 Task: Create new customer invoice with Date Opened: 14-Apr-23, Select Customer: Forget Me Not, Terms: Net 7. Make invoice entry for item-1 with Date: 14-Apr-23, Description: Maybelline New York Fit Me 355 Tinted Moisturizer
, Income Account: Income:Sales, Quantity: 1, Unit Price: 11.49, Sales Tax: Y, Sales Tax Included: Y, Tax Table: Sales Tax. Post Invoice with Post Date: 14-Apr-23, Post to Accounts: Assets:Accounts Receivable. Pay / Process Payment with Transaction Date: 20-Apr-23, Amount: 11.49, Transfer Account: Checking Account. Go to 'Print Invoice'. Save a pdf copy of the invoice.
Action: Mouse moved to (125, 25)
Screenshot: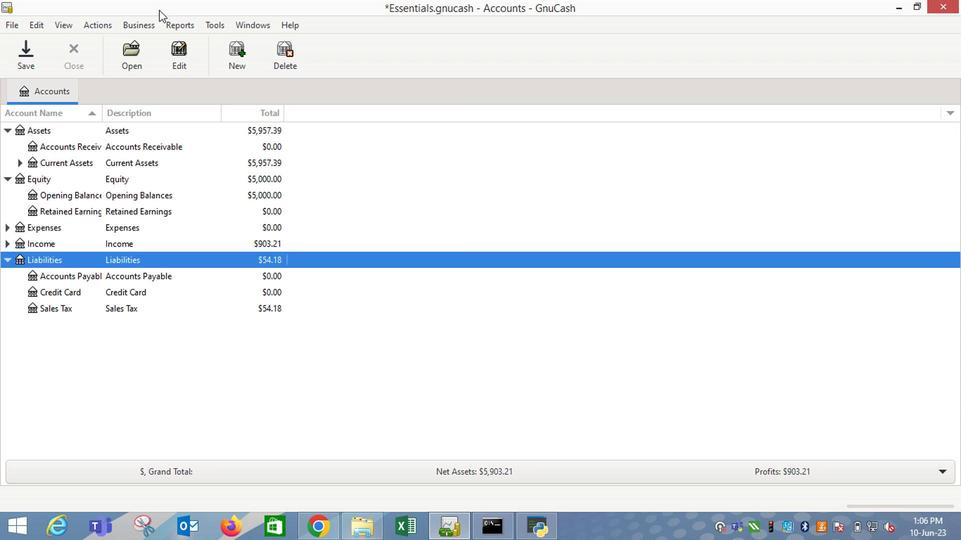 
Action: Mouse pressed left at (125, 25)
Screenshot: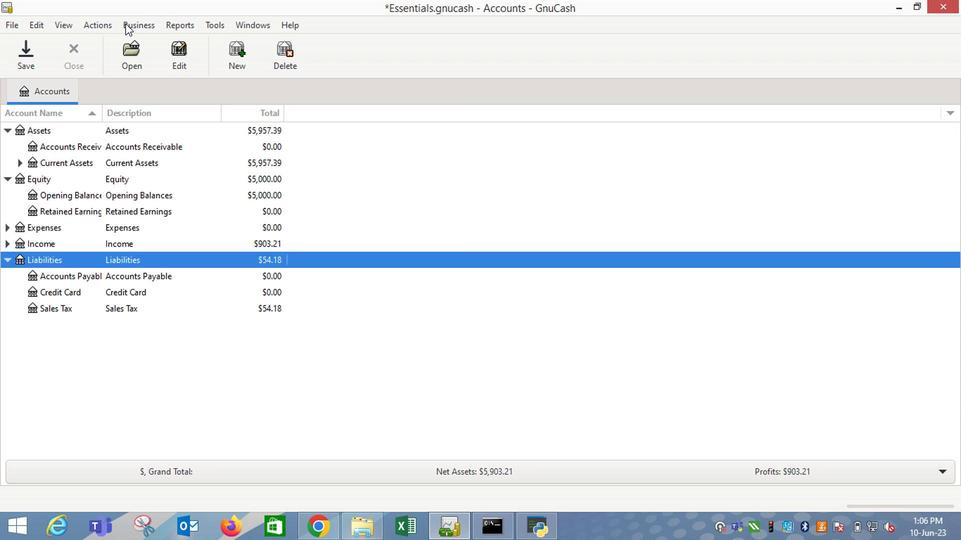 
Action: Mouse moved to (304, 97)
Screenshot: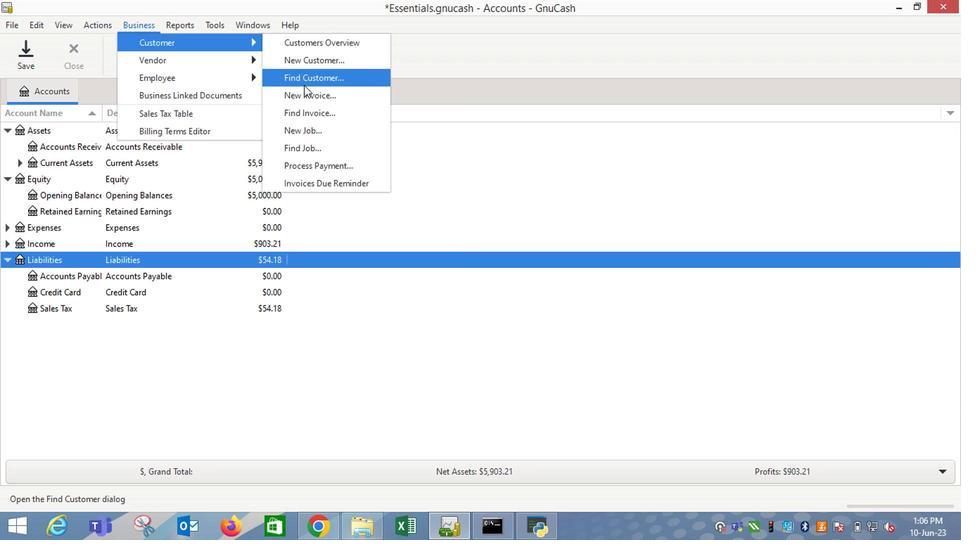 
Action: Mouse pressed left at (304, 97)
Screenshot: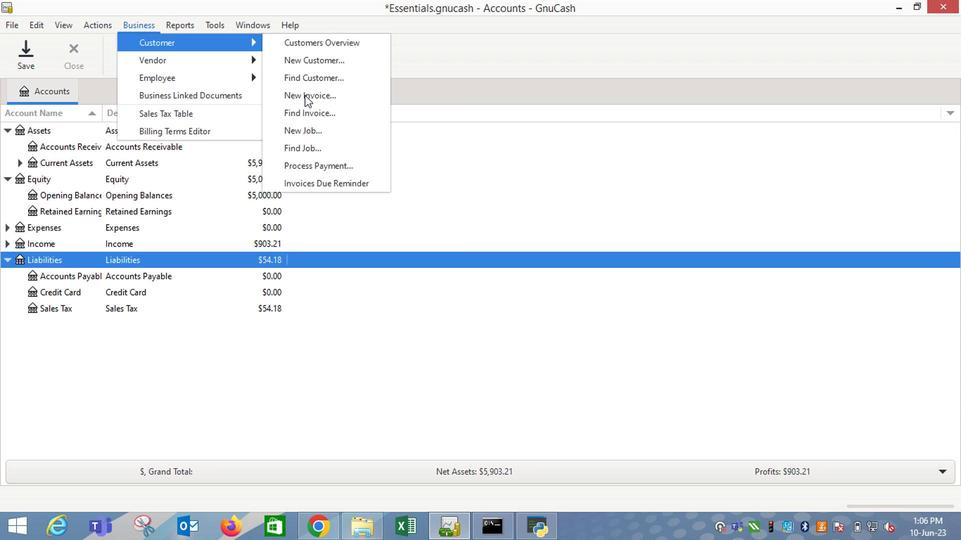 
Action: Mouse moved to (578, 215)
Screenshot: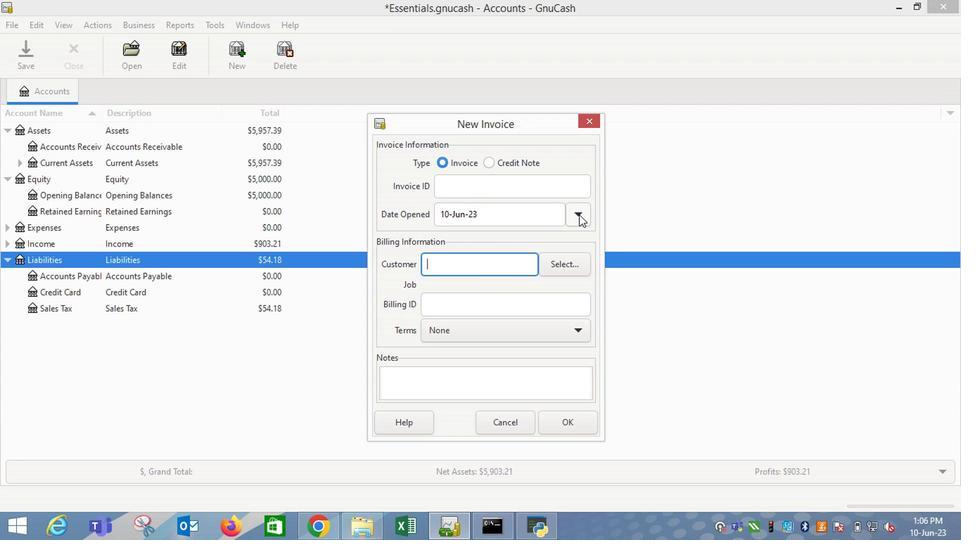 
Action: Mouse pressed left at (578, 215)
Screenshot: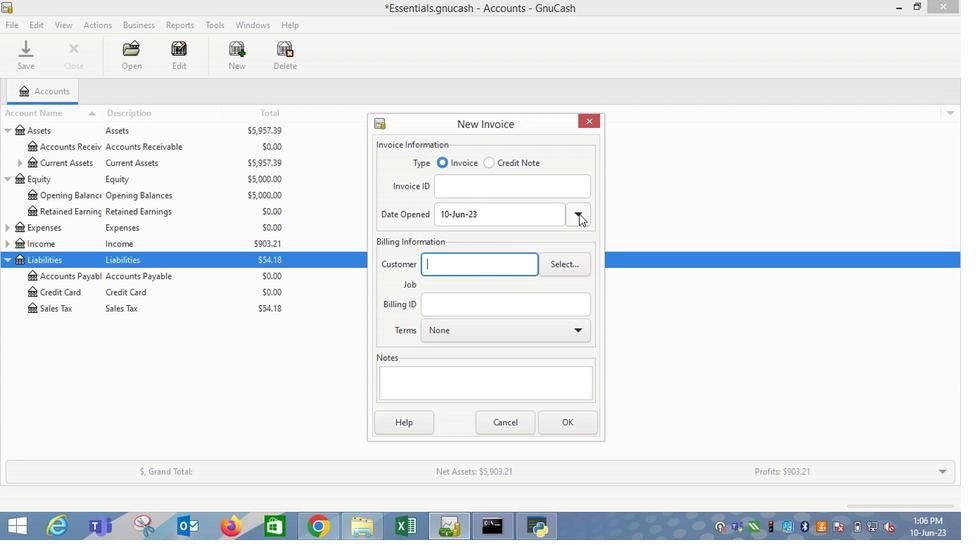 
Action: Mouse moved to (470, 240)
Screenshot: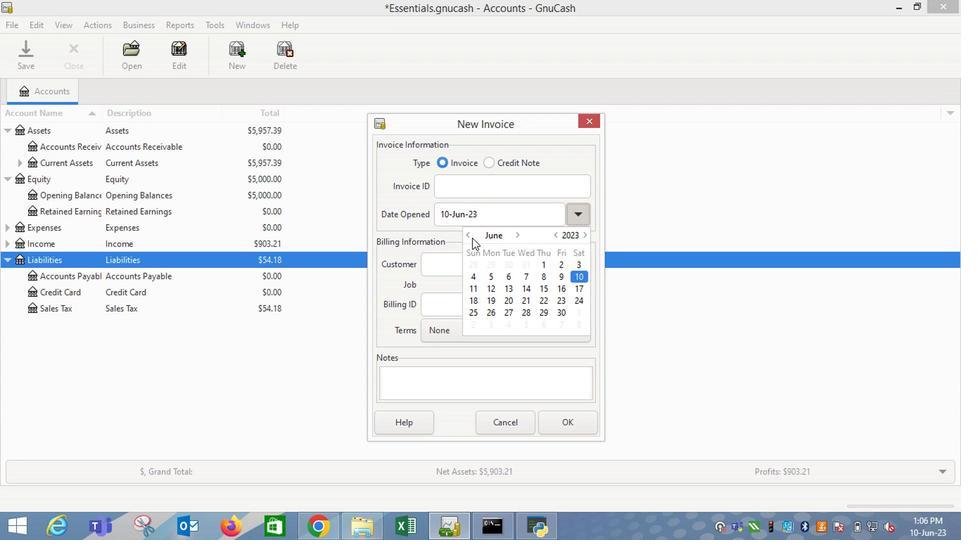
Action: Mouse pressed left at (470, 240)
Screenshot: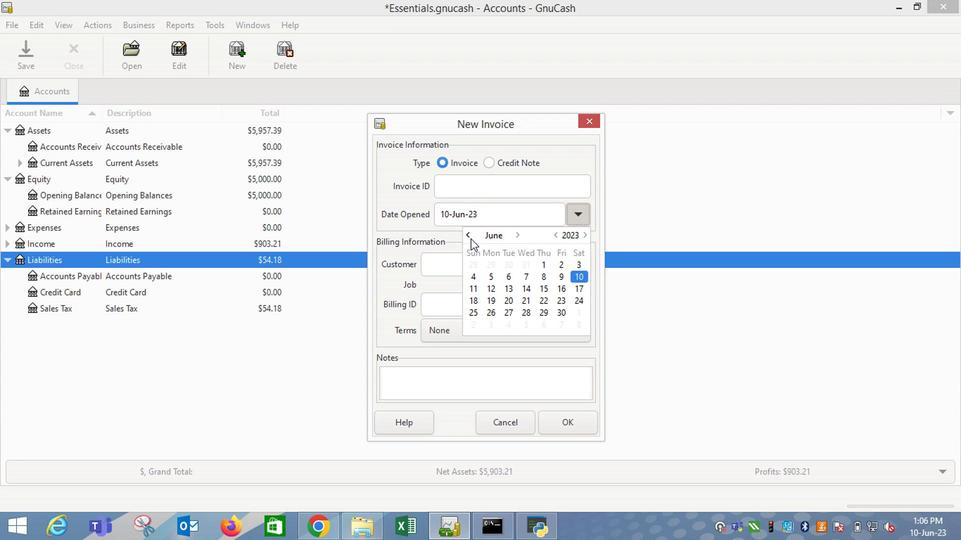 
Action: Mouse pressed left at (470, 240)
Screenshot: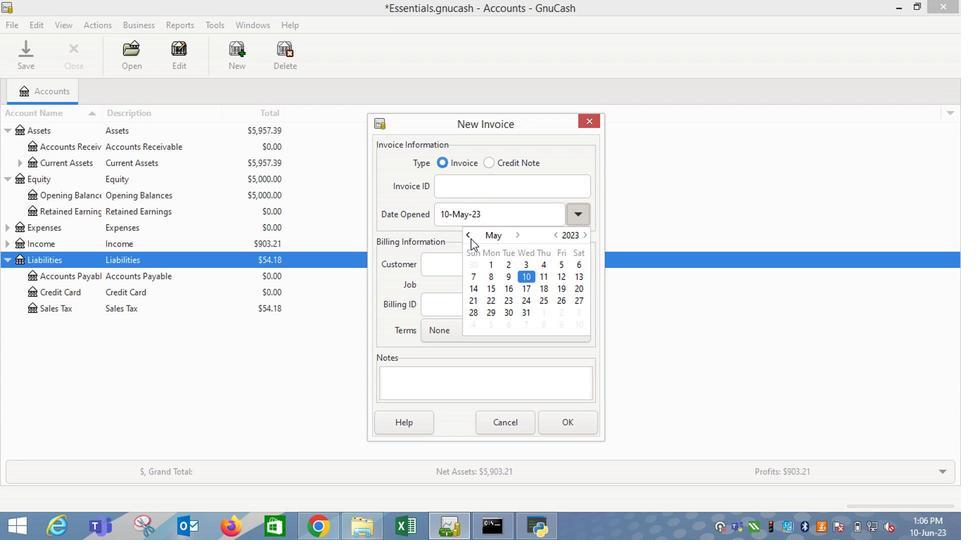 
Action: Mouse moved to (554, 287)
Screenshot: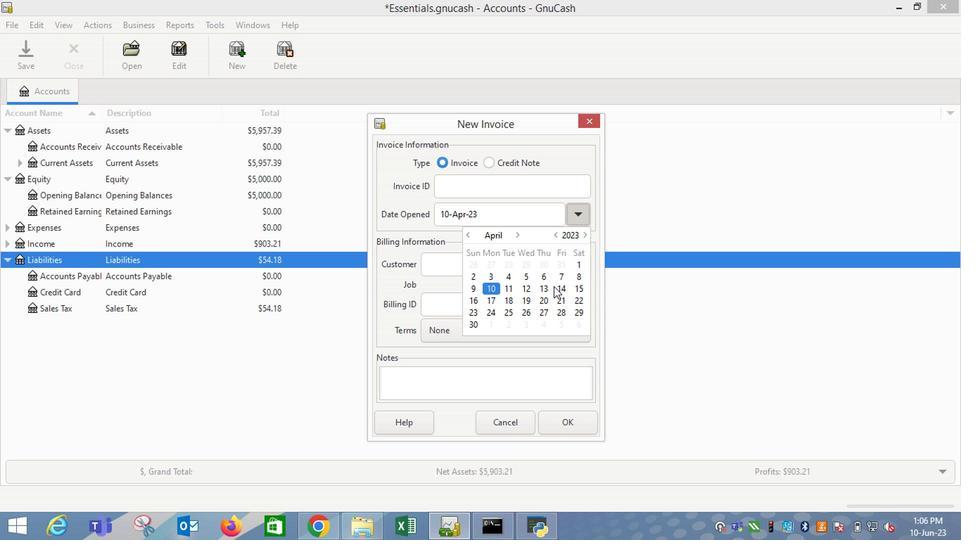 
Action: Mouse pressed left at (554, 287)
Screenshot: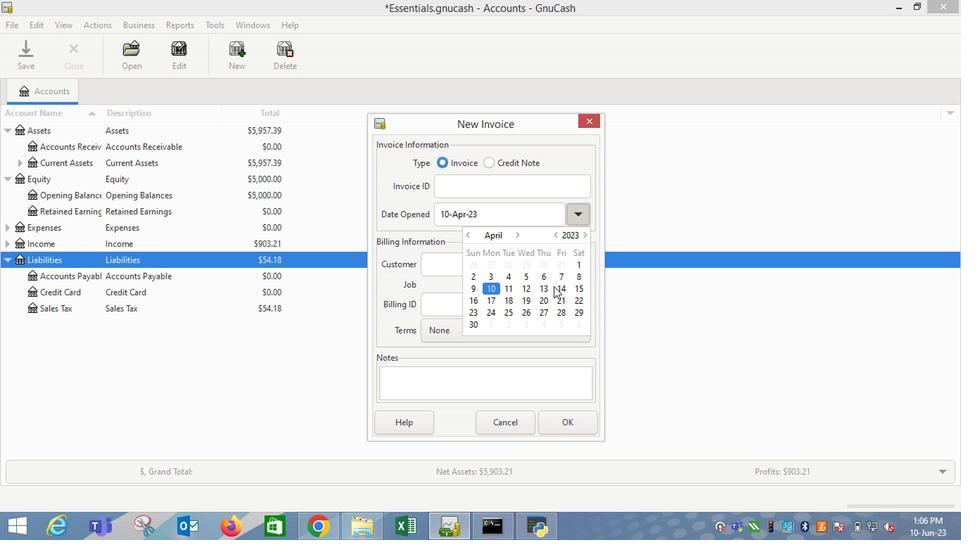 
Action: Mouse moved to (430, 265)
Screenshot: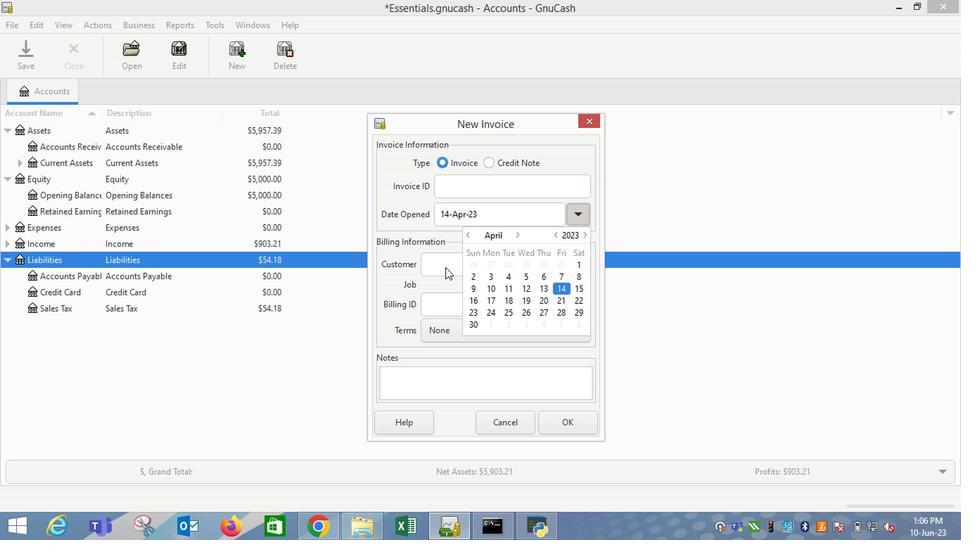 
Action: Mouse pressed left at (430, 265)
Screenshot: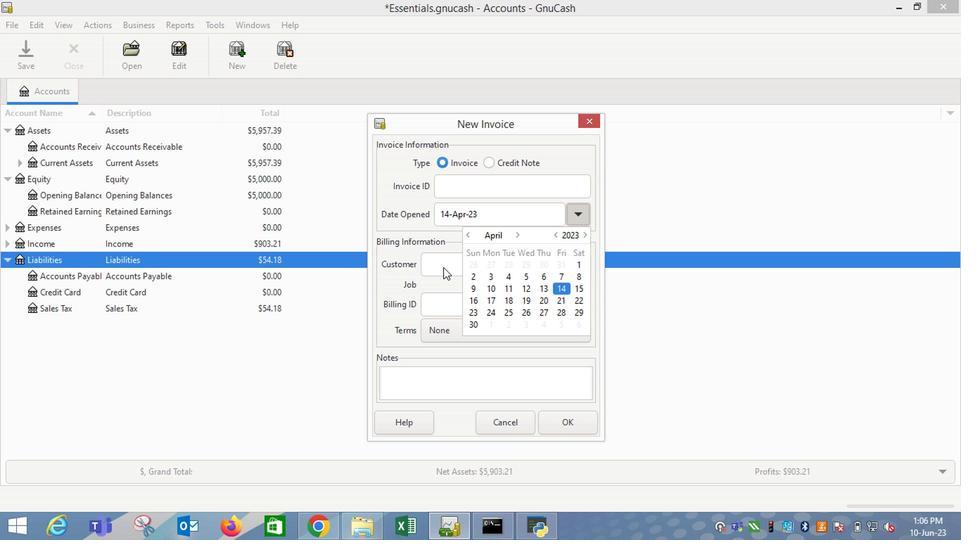 
Action: Mouse moved to (430, 263)
Screenshot: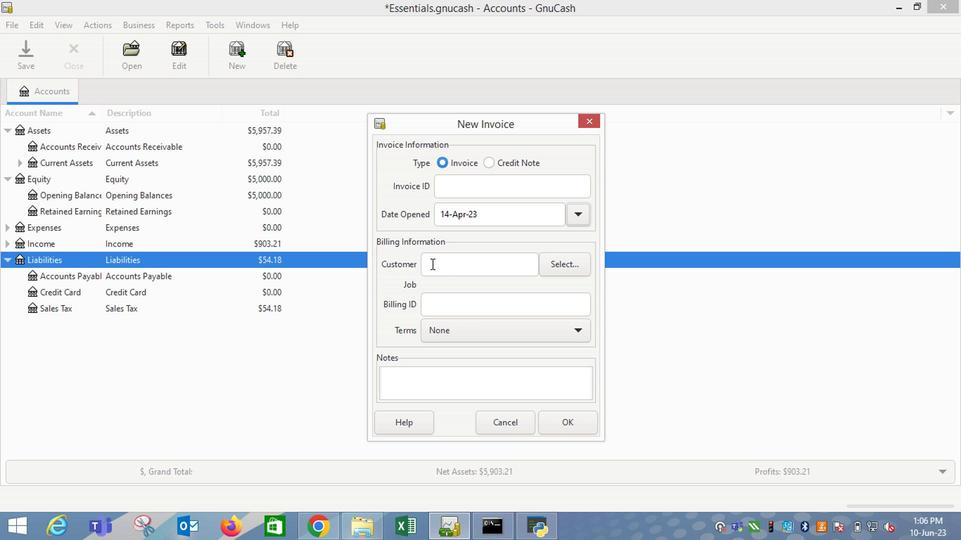 
Action: Mouse pressed left at (430, 263)
Screenshot: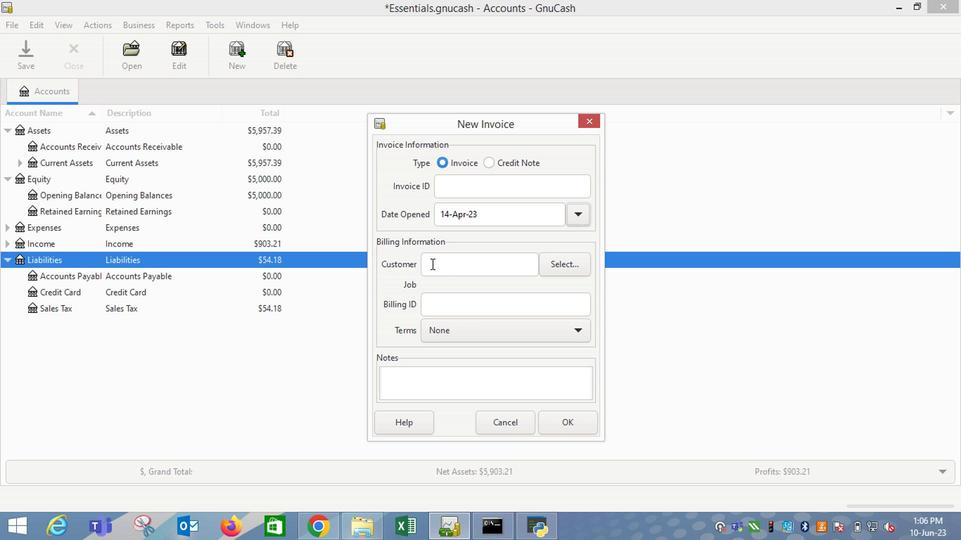 
Action: Key pressed <Key.shift_r><Key.shift_r><Key.shift_r><Key.shift_r><Key.shift_r>For
Screenshot: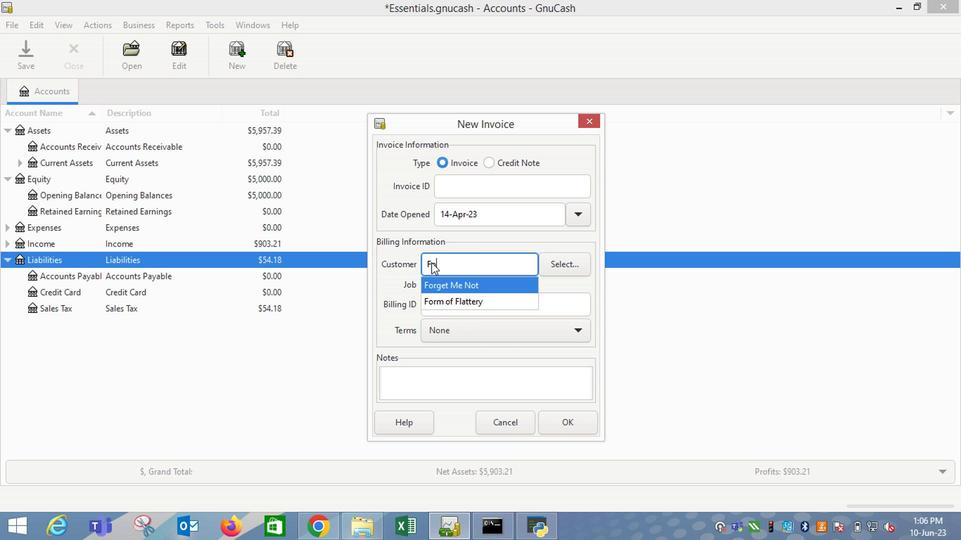 
Action: Mouse moved to (435, 284)
Screenshot: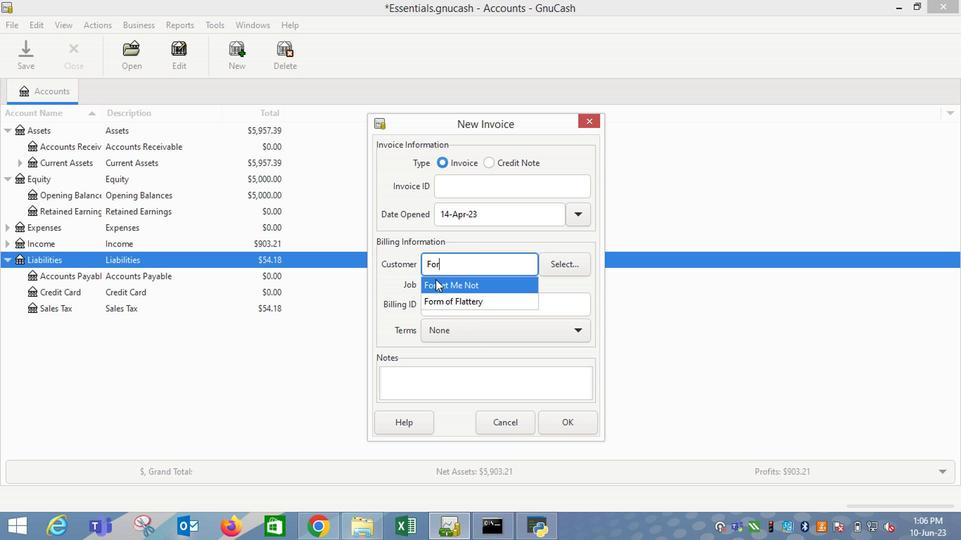 
Action: Mouse pressed left at (435, 284)
Screenshot: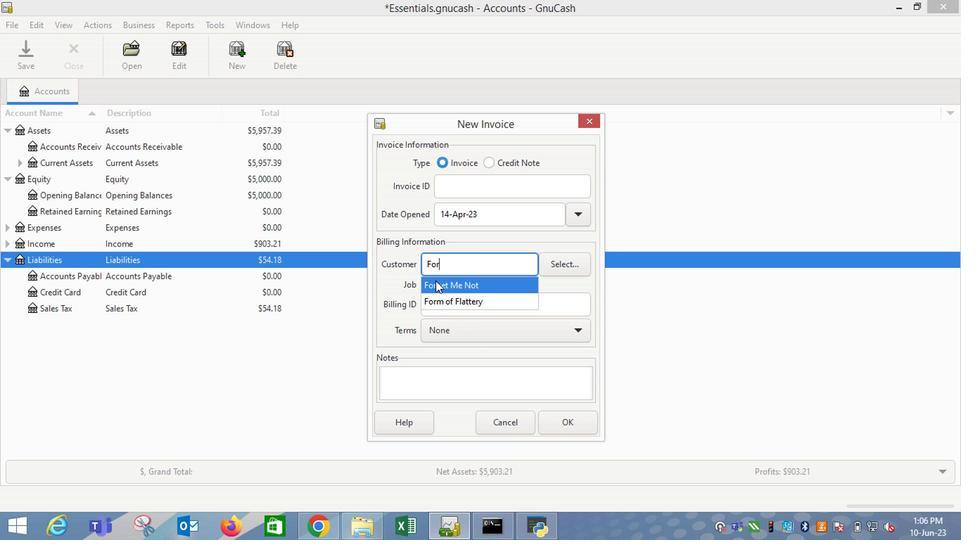 
Action: Mouse moved to (446, 342)
Screenshot: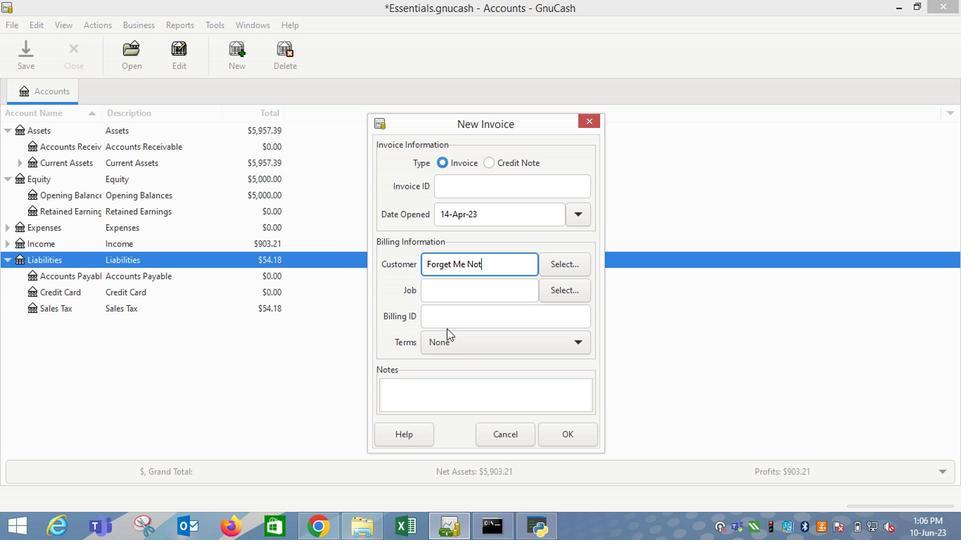 
Action: Mouse pressed left at (446, 342)
Screenshot: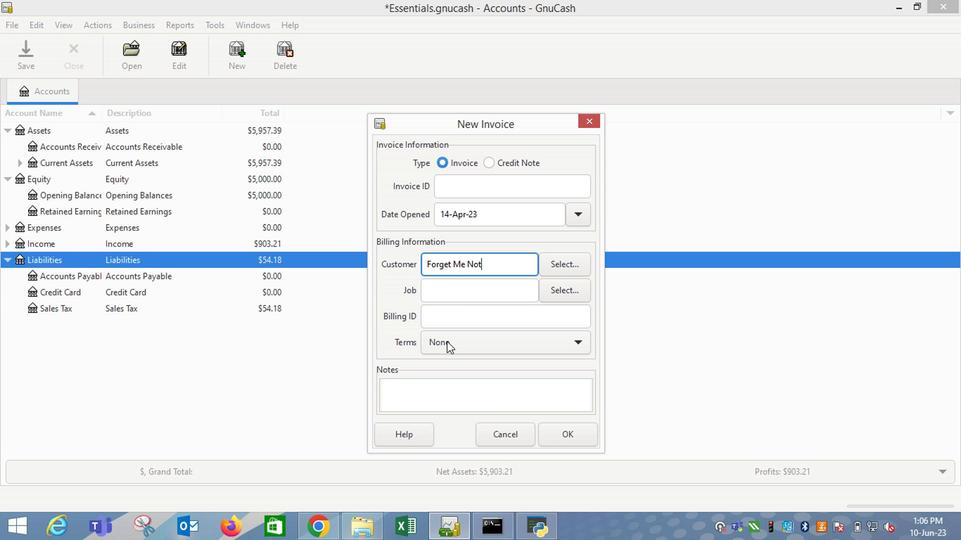 
Action: Mouse moved to (446, 403)
Screenshot: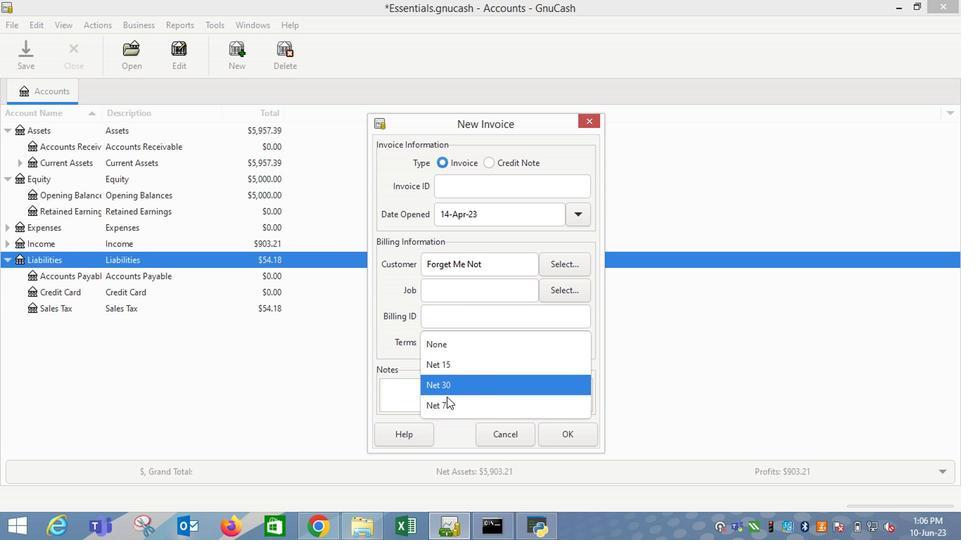 
Action: Mouse pressed left at (446, 403)
Screenshot: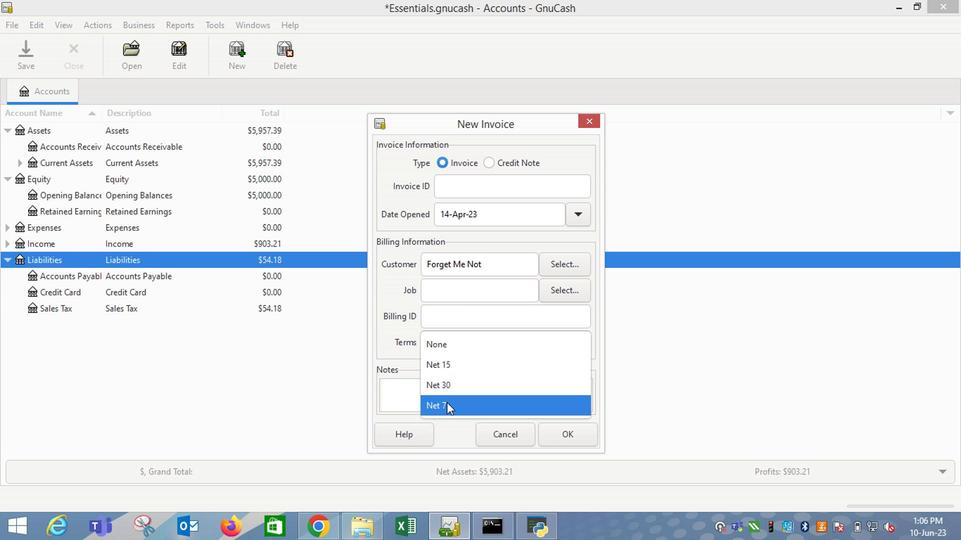
Action: Mouse moved to (557, 437)
Screenshot: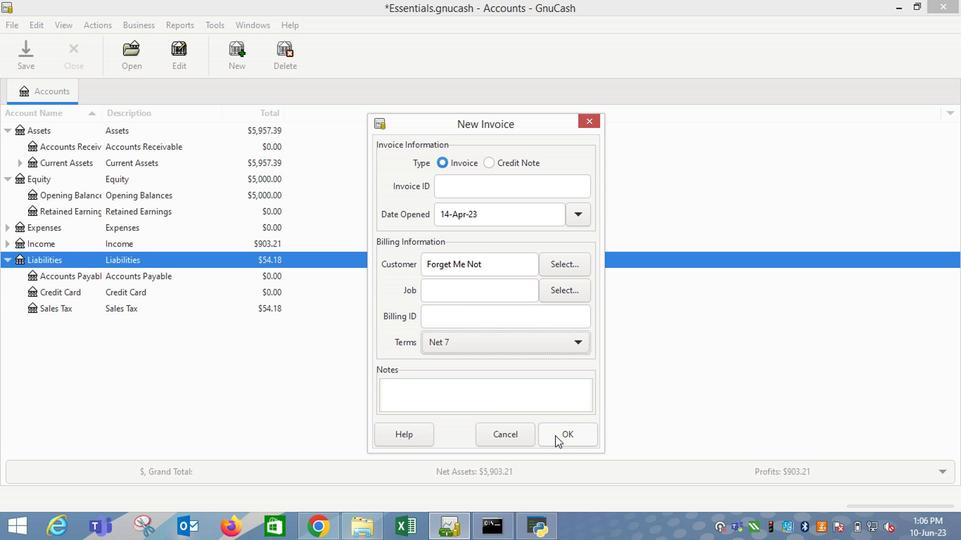 
Action: Mouse pressed left at (557, 437)
Screenshot: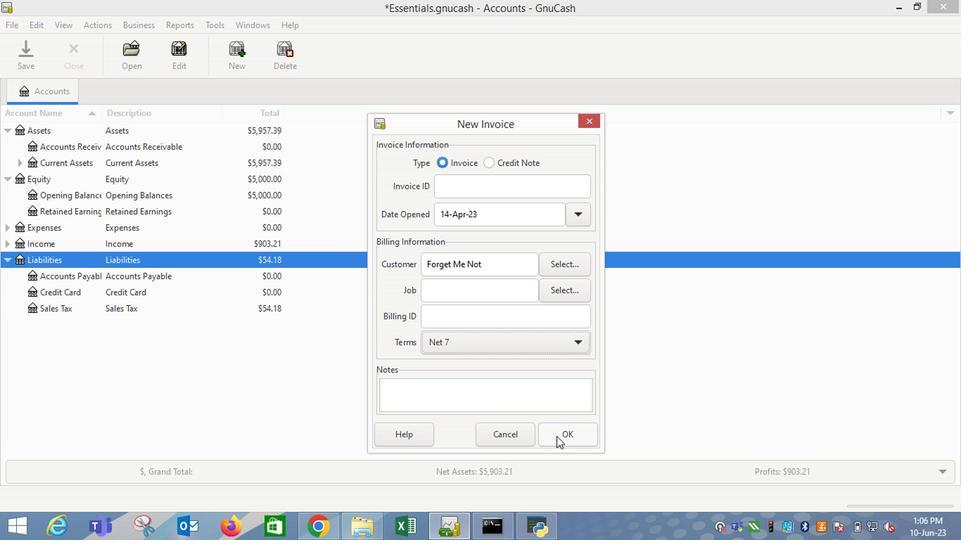 
Action: Mouse moved to (66, 275)
Screenshot: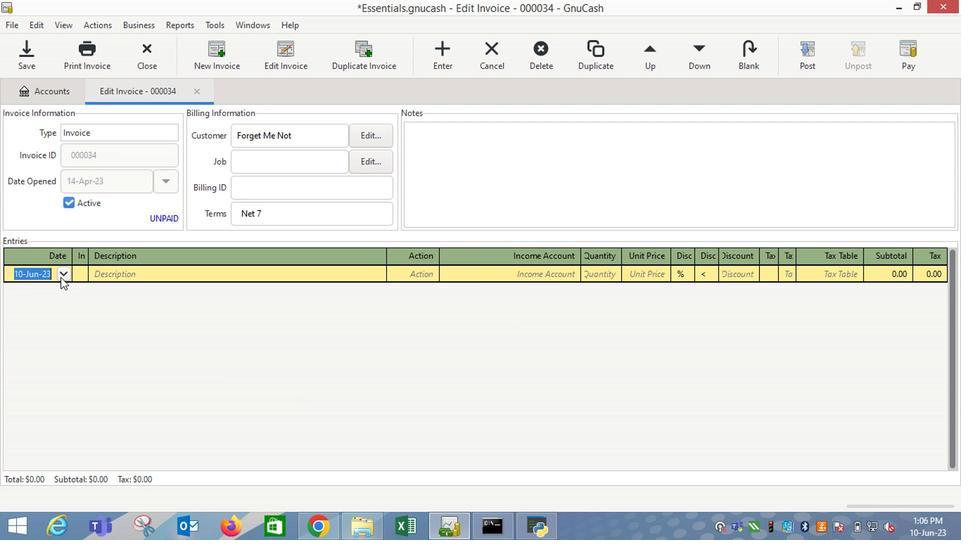 
Action: Mouse pressed left at (66, 275)
Screenshot: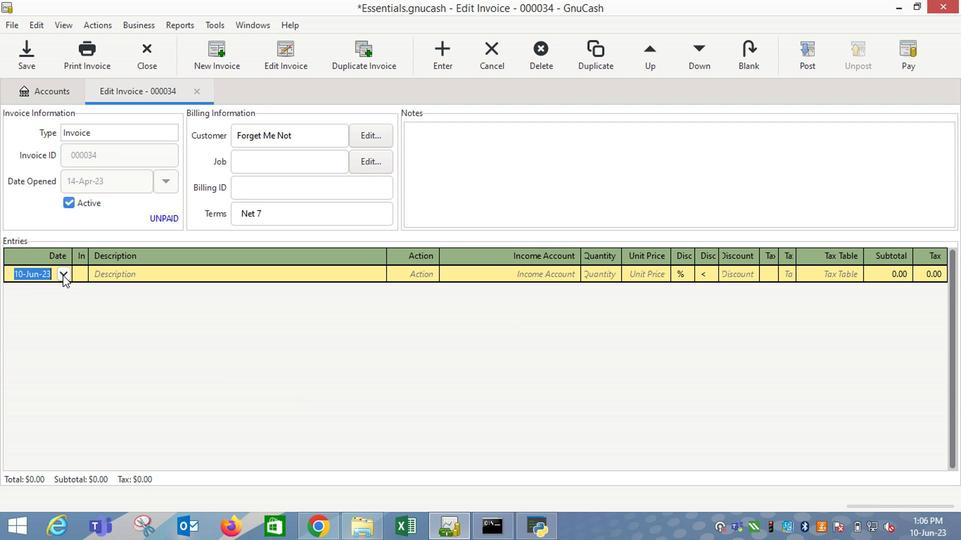 
Action: Mouse moved to (8, 294)
Screenshot: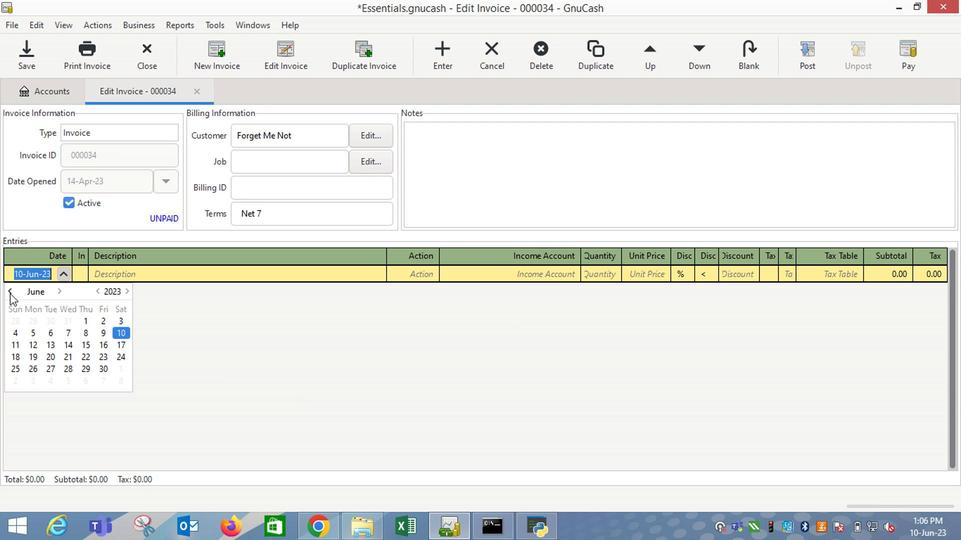 
Action: Mouse pressed left at (8, 294)
Screenshot: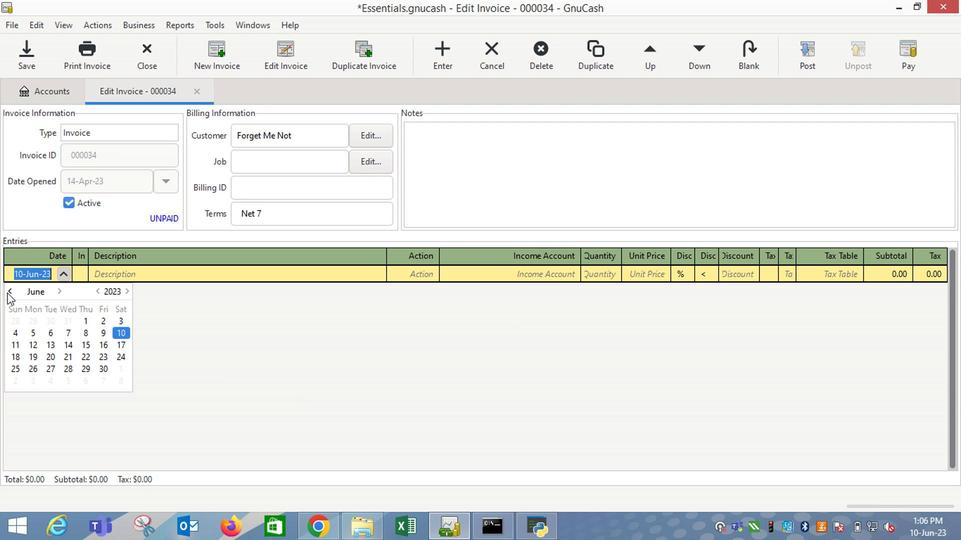 
Action: Mouse pressed left at (8, 294)
Screenshot: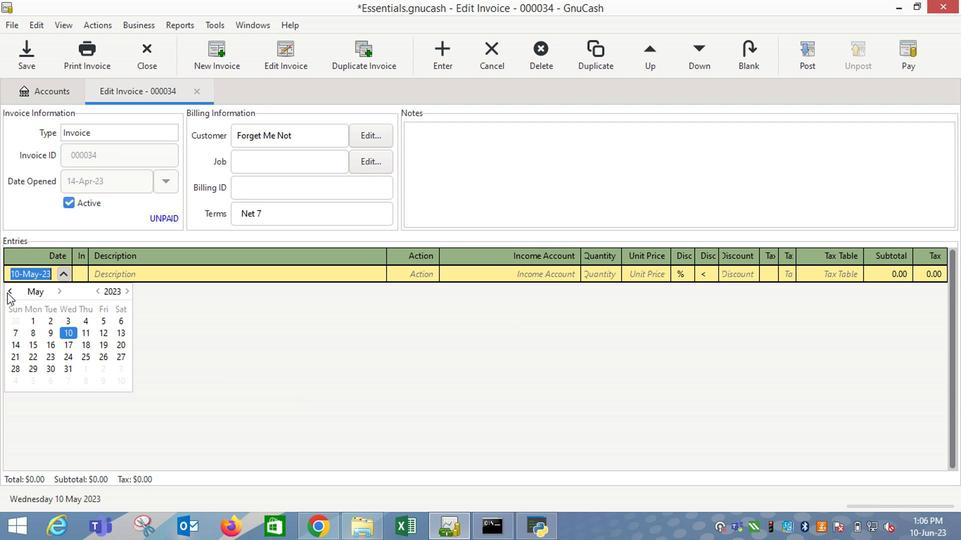 
Action: Mouse moved to (105, 344)
Screenshot: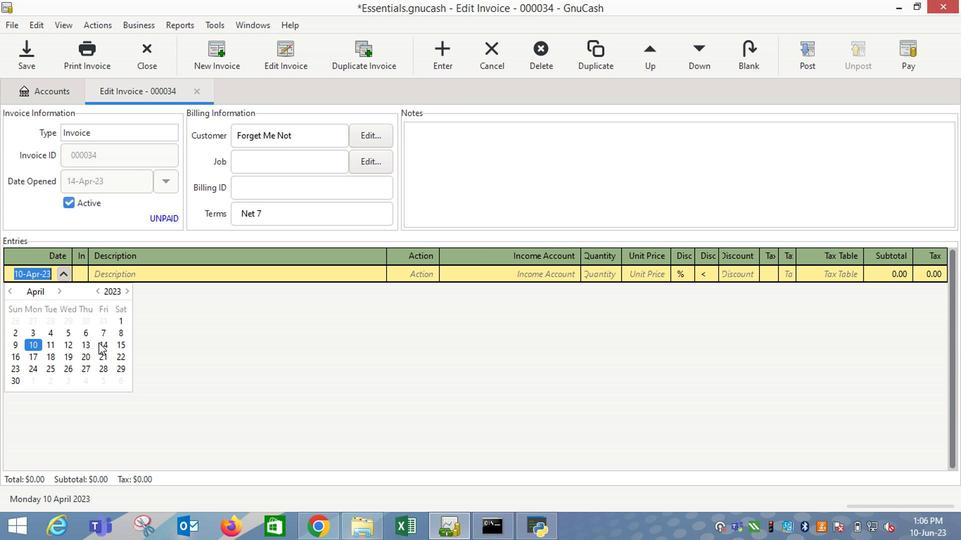 
Action: Mouse pressed left at (105, 344)
Screenshot: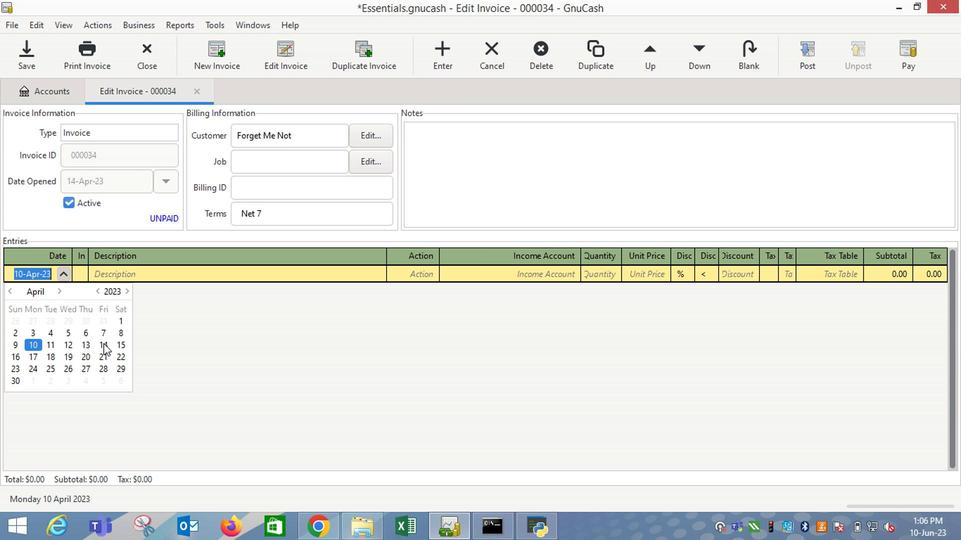 
Action: Key pressed <Key.tab>
Screenshot: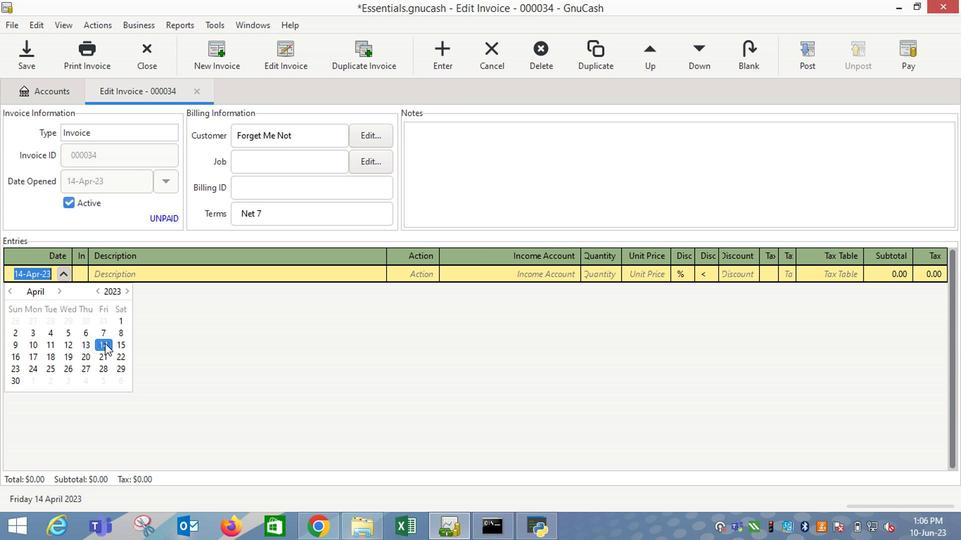 
Action: Mouse moved to (124, 329)
Screenshot: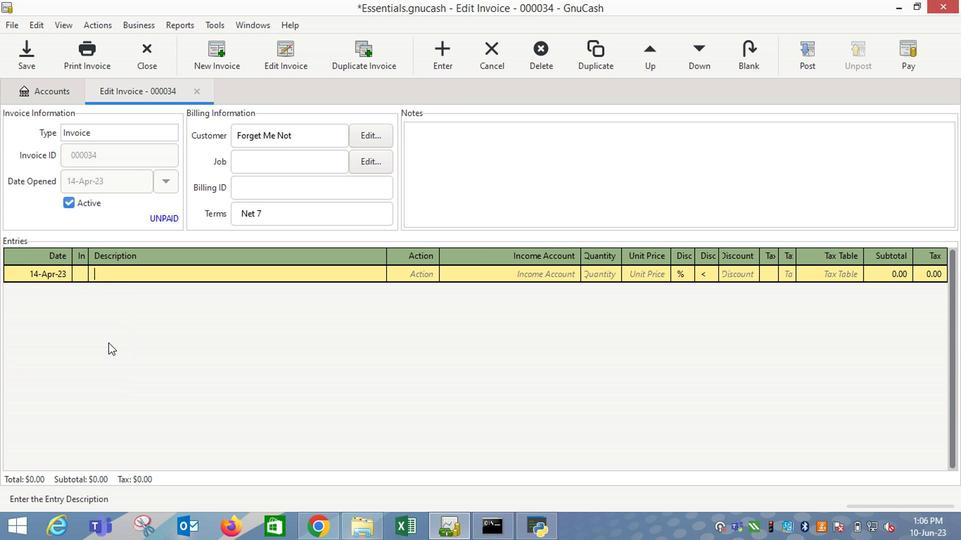 
Action: Key pressed <Key.shift_r>May
Screenshot: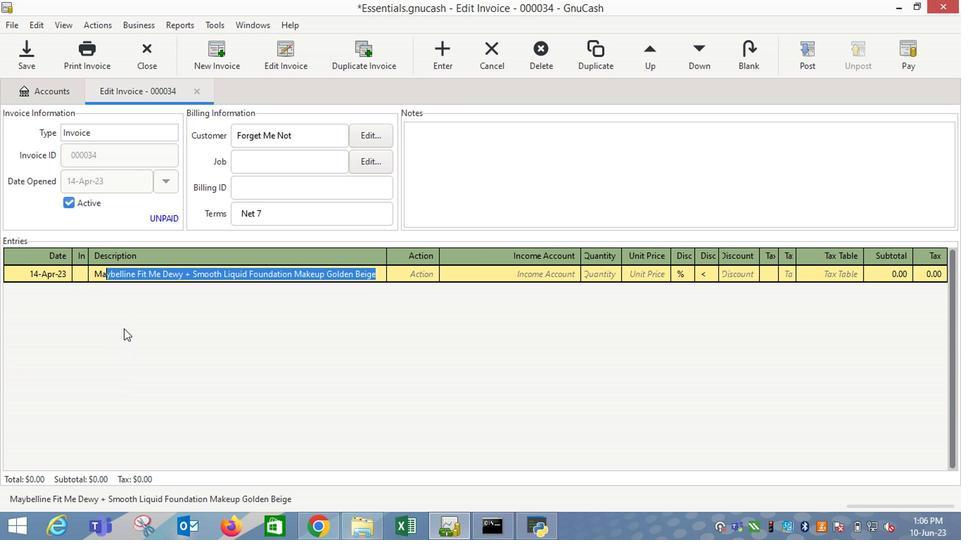 
Action: Mouse moved to (124, 328)
Screenshot: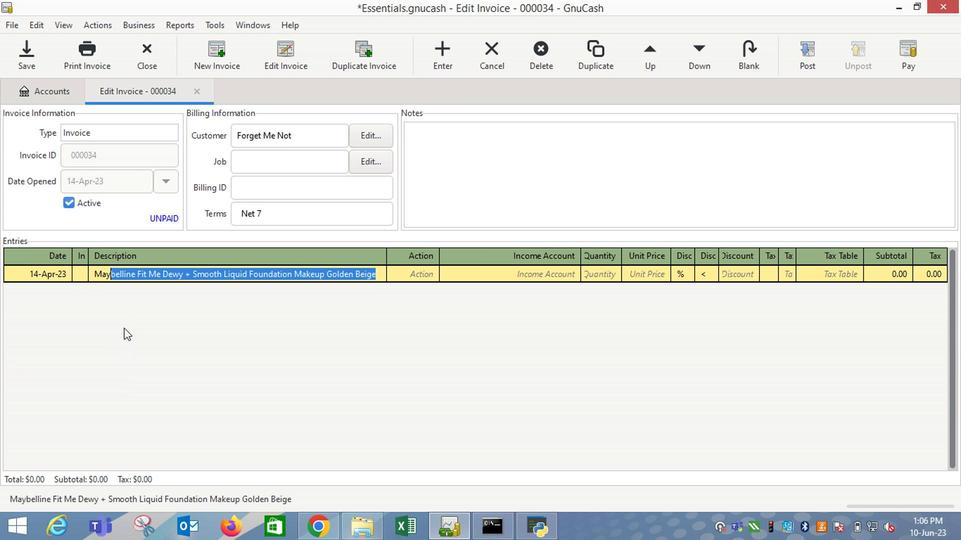
Action: Key pressed belline<Key.space><Key.shift_r>New<Key.space><Key.shift_r><Key.shift_r><Key.shift_r><Key.shift_r><Key.shift_r><Key.shift_r><Key.shift_r><Key.shift_r><Key.shift_r><Key.shift_r><Key.shift_r><Key.shift_r><Key.shift_r><Key.shift_r><Key.shift_r><Key.shift_r><Key.shift_r><Key.shift_r><Key.shift_r><Key.shift_r><Key.shift_r>York<Key.space><Key.shift_r>Fit<Key.space><Key.shift_r>Me<Key.space>355<Key.space><Key.shift_r>Tinted<Key.space><Key.shift_r>Moisturizer<Key.tab><Key.tab>i<Key.down><Key.down><Key.down><Key.tab>1<Key.tab>11.49<Key.tab>
Screenshot: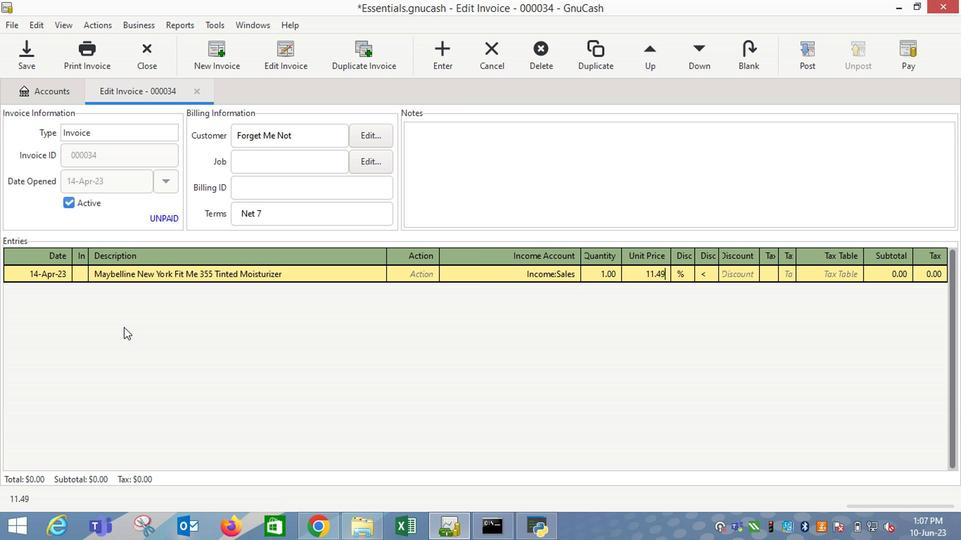 
Action: Mouse moved to (770, 277)
Screenshot: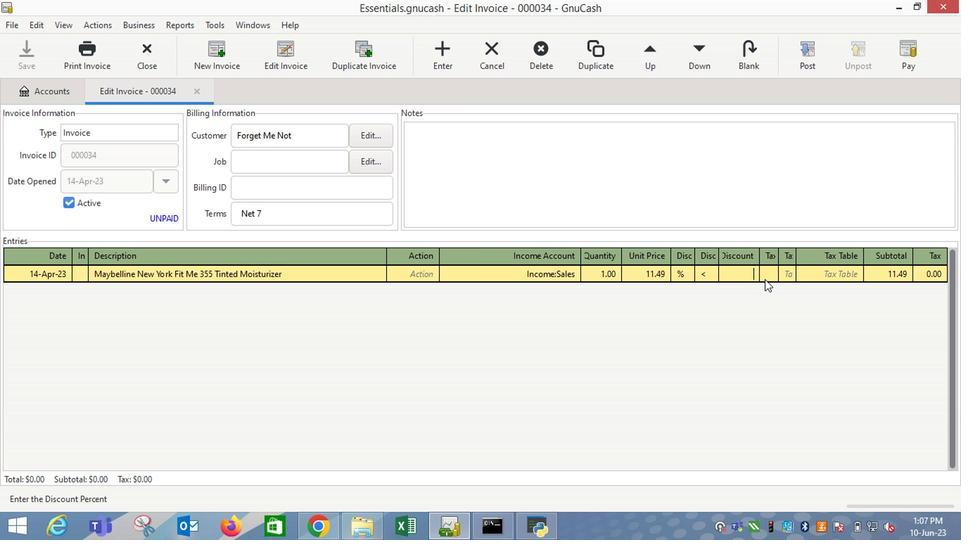 
Action: Mouse pressed left at (770, 277)
Screenshot: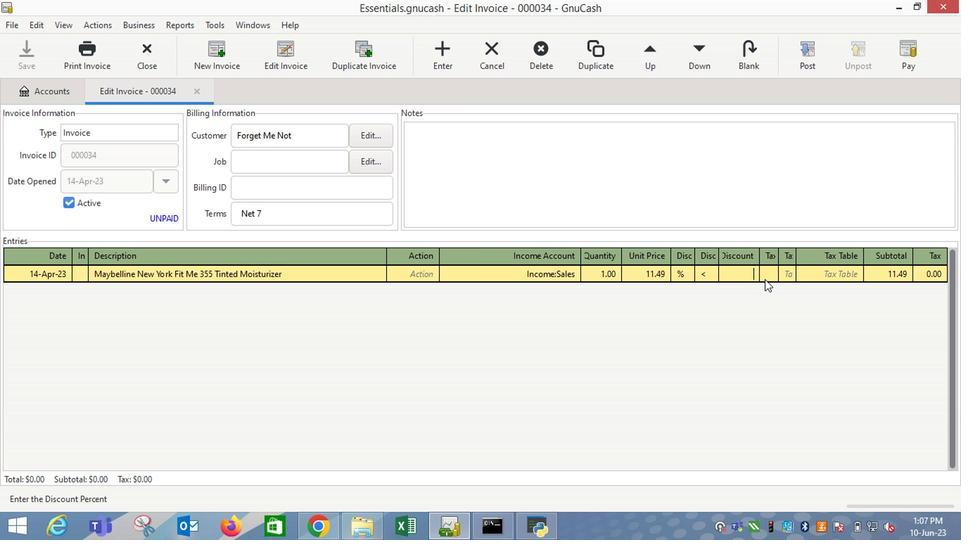 
Action: Mouse moved to (782, 273)
Screenshot: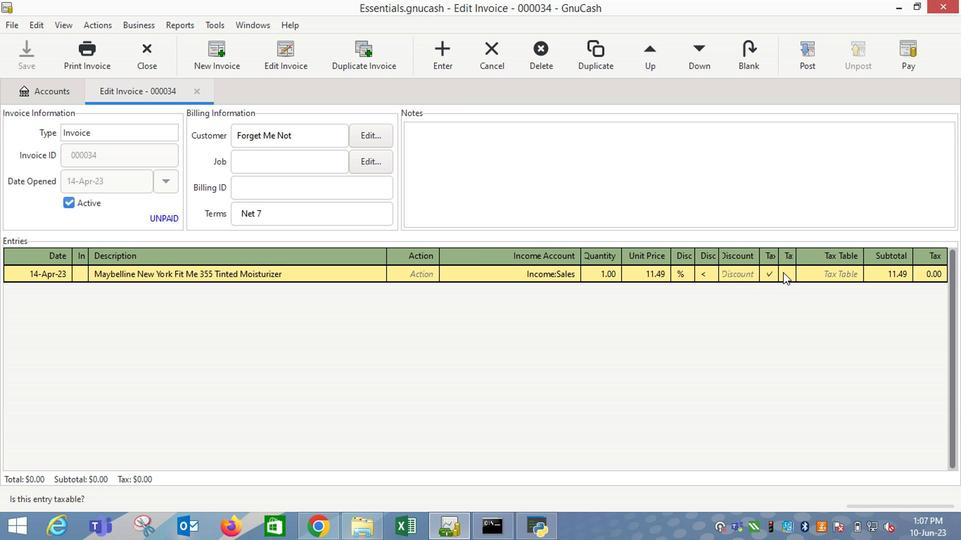 
Action: Mouse pressed left at (782, 273)
Screenshot: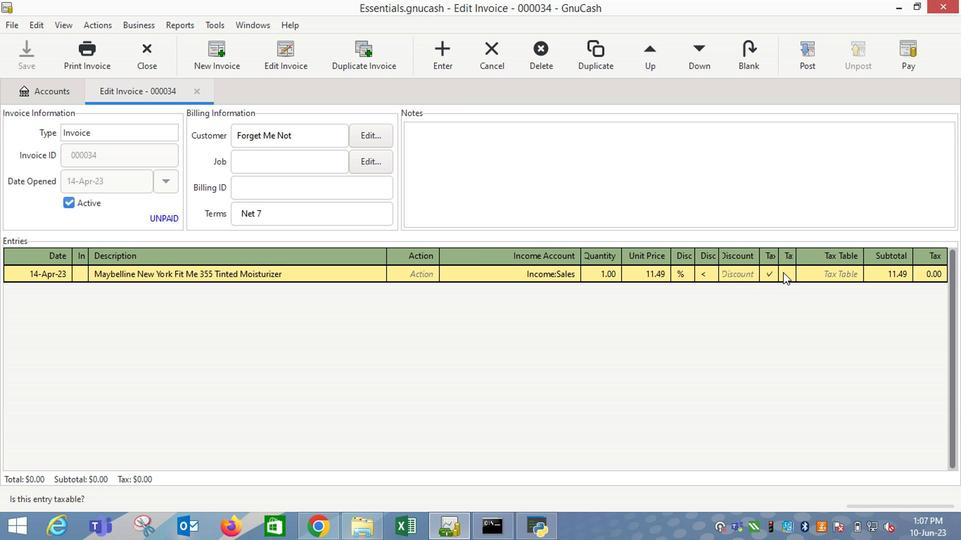 
Action: Mouse moved to (830, 273)
Screenshot: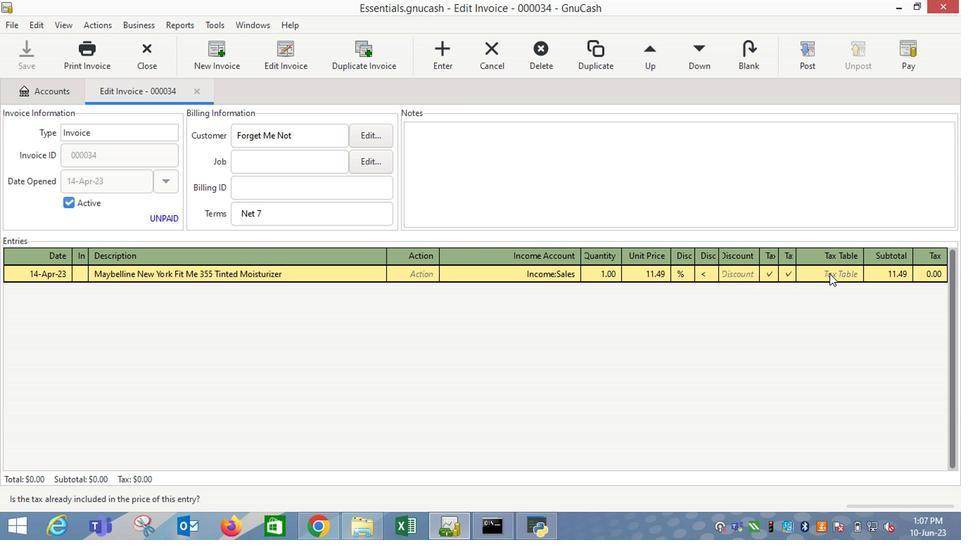 
Action: Mouse pressed left at (830, 273)
Screenshot: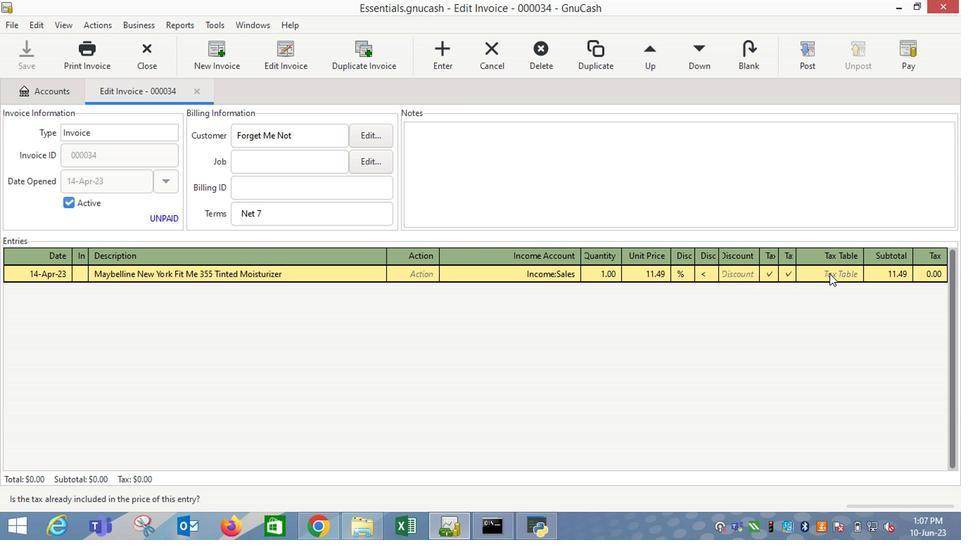 
Action: Mouse moved to (858, 273)
Screenshot: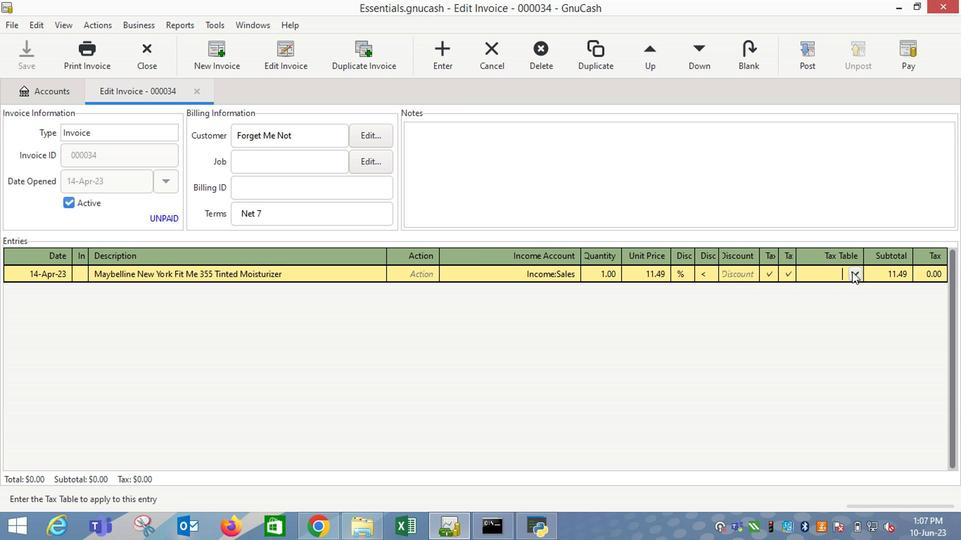 
Action: Mouse pressed left at (858, 273)
Screenshot: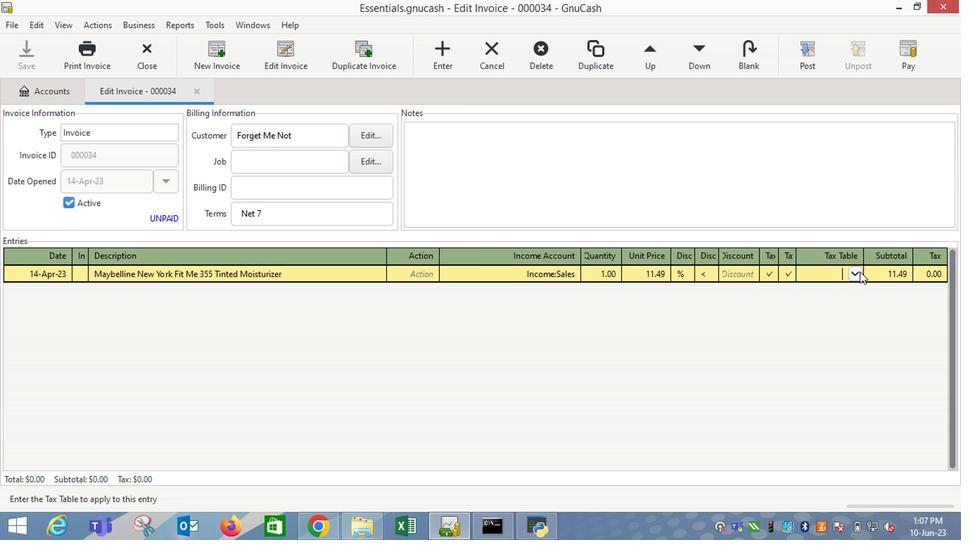 
Action: Mouse moved to (827, 299)
Screenshot: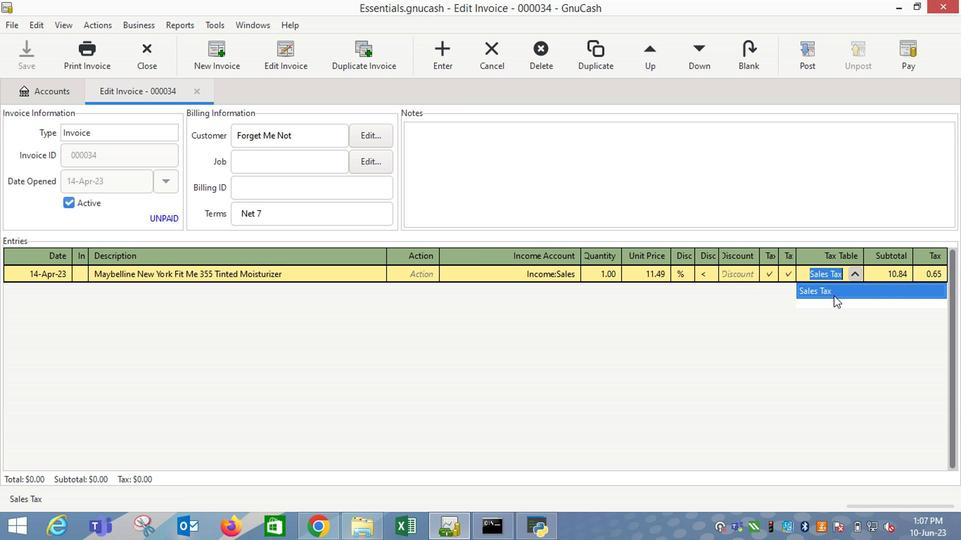 
Action: Mouse pressed left at (827, 299)
Screenshot: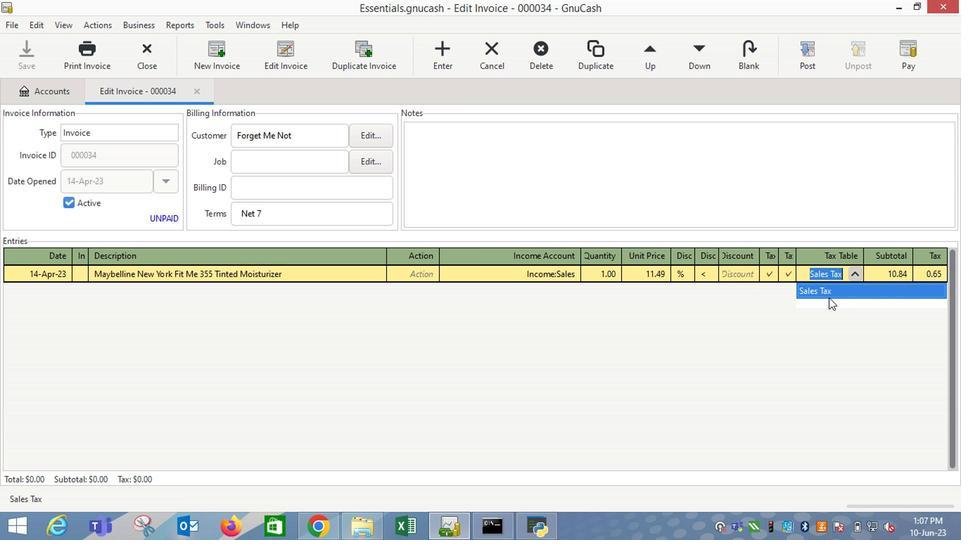 
Action: Key pressed <Key.enter><Key.tab><Key.tab>
Screenshot: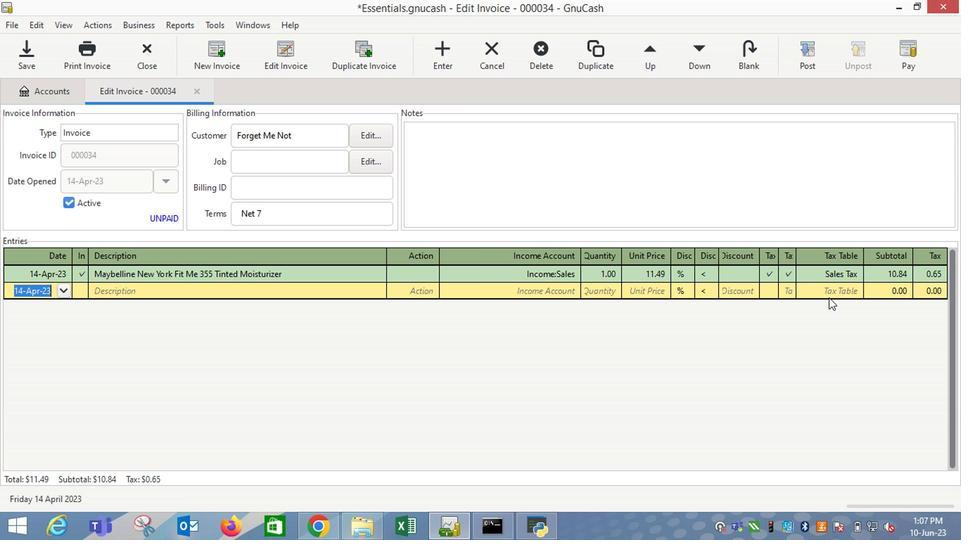 
Action: Mouse moved to (336, 289)
Screenshot: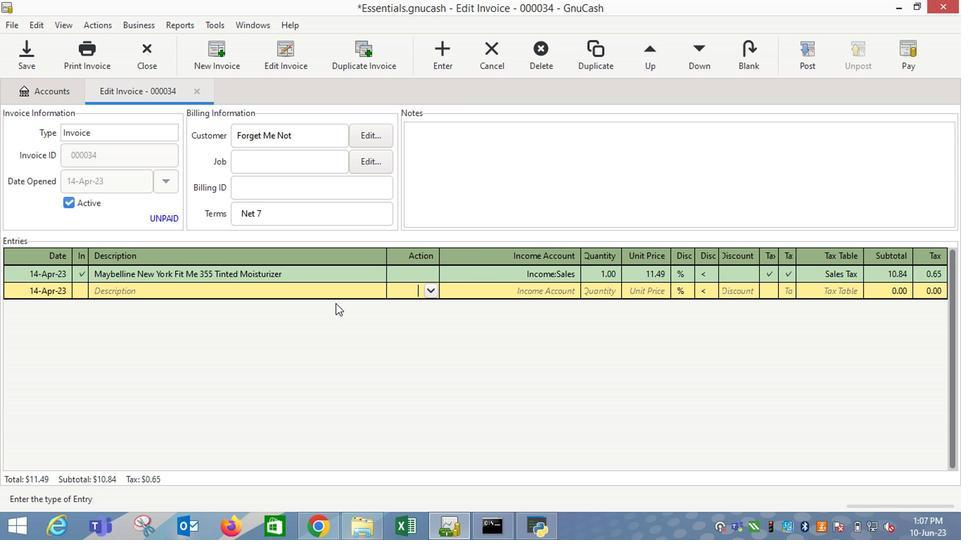 
Action: Mouse pressed left at (336, 289)
Screenshot: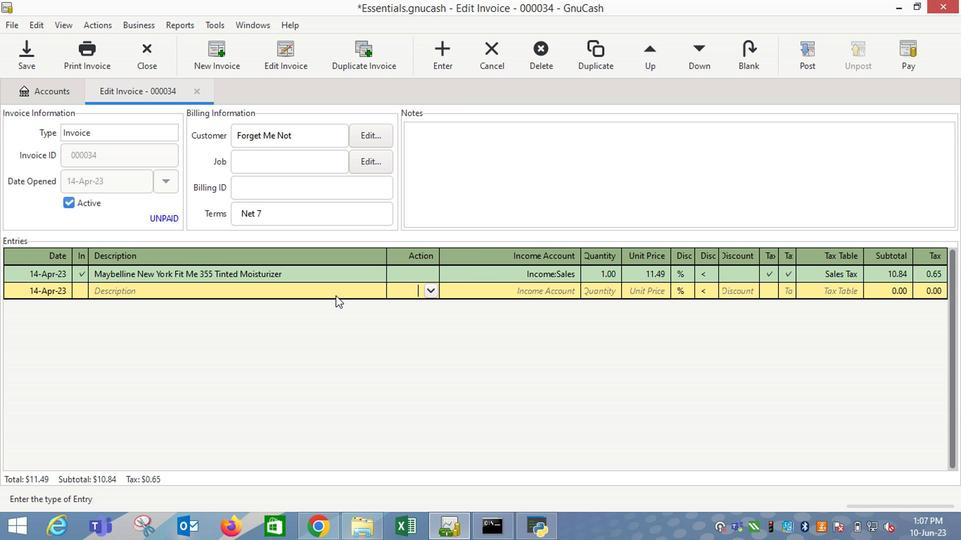 
Action: Mouse moved to (817, 60)
Screenshot: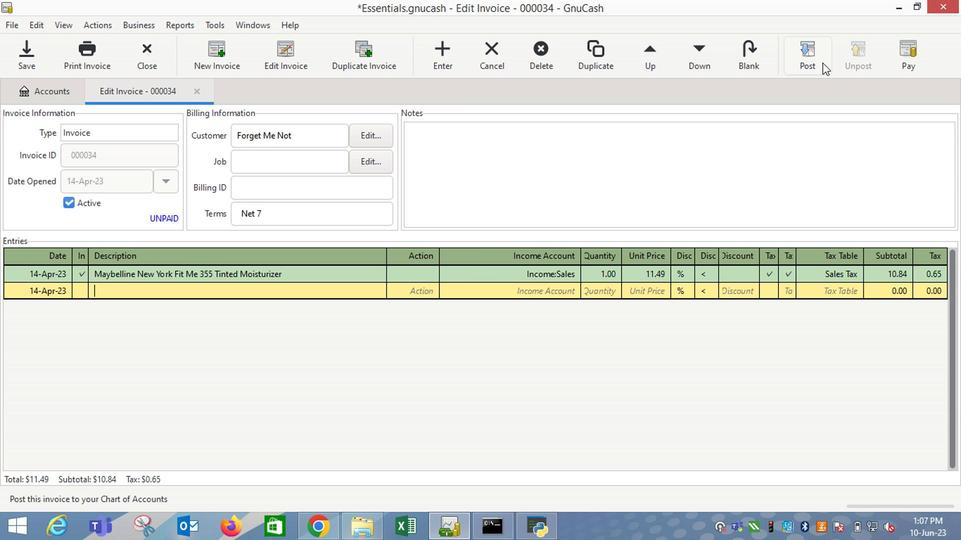 
Action: Mouse pressed left at (817, 60)
Screenshot: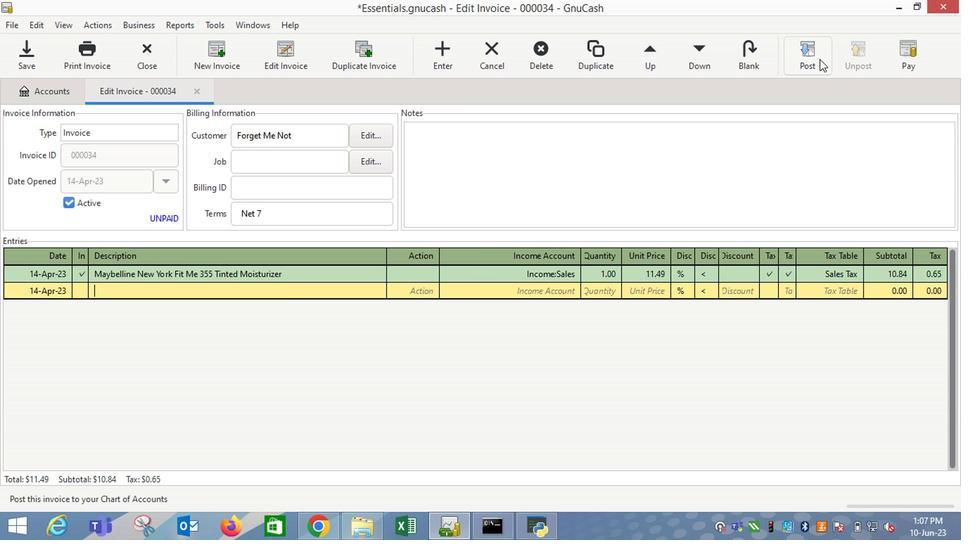 
Action: Mouse moved to (604, 238)
Screenshot: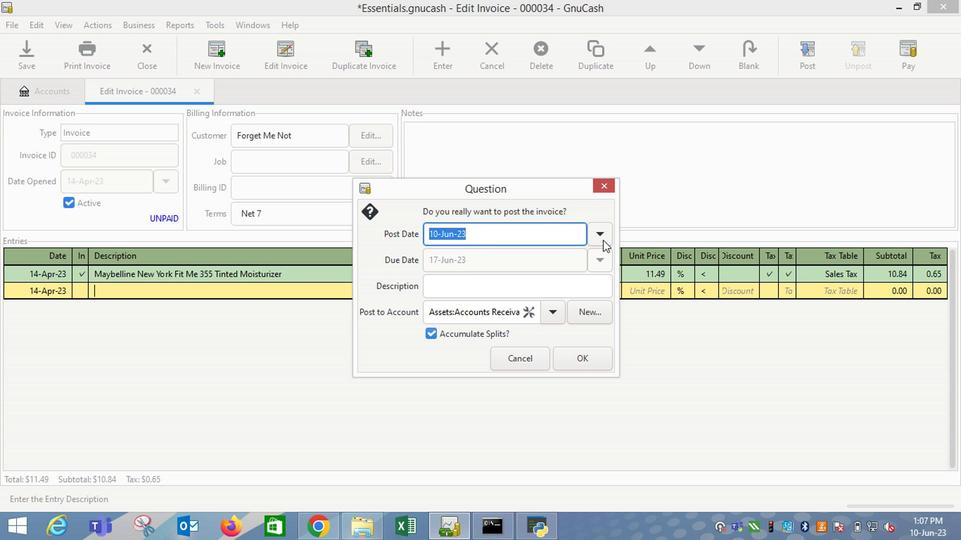 
Action: Mouse pressed left at (604, 238)
Screenshot: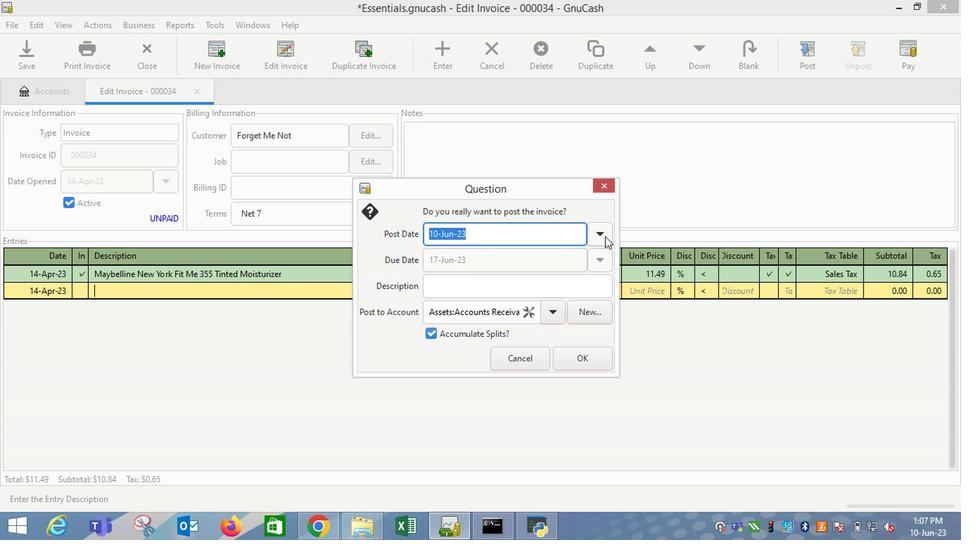 
Action: Mouse moved to (493, 256)
Screenshot: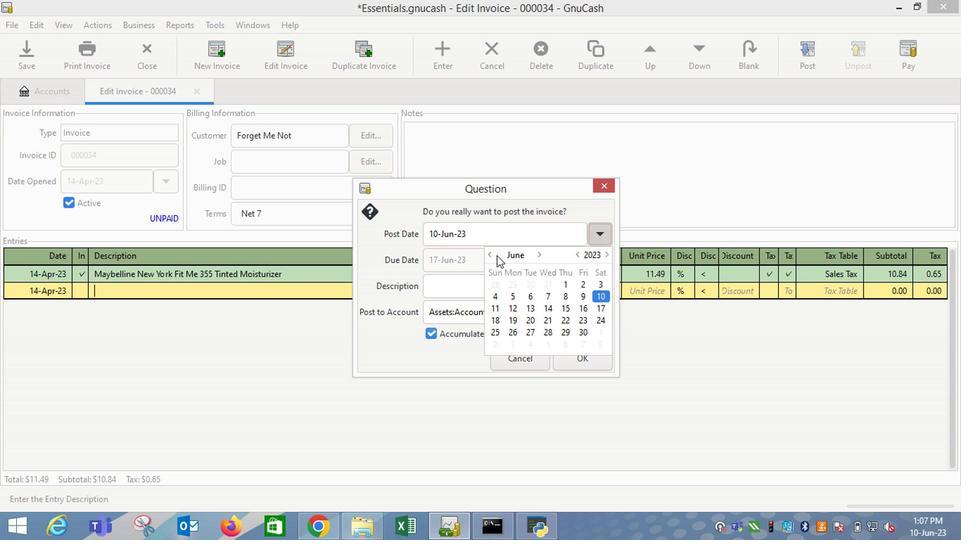 
Action: Mouse pressed left at (493, 256)
Screenshot: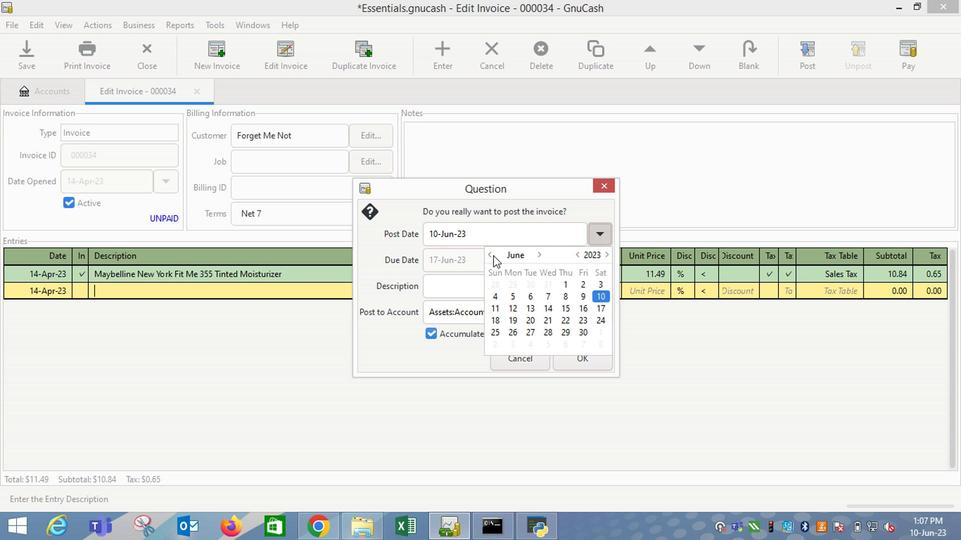 
Action: Mouse moved to (605, 236)
Screenshot: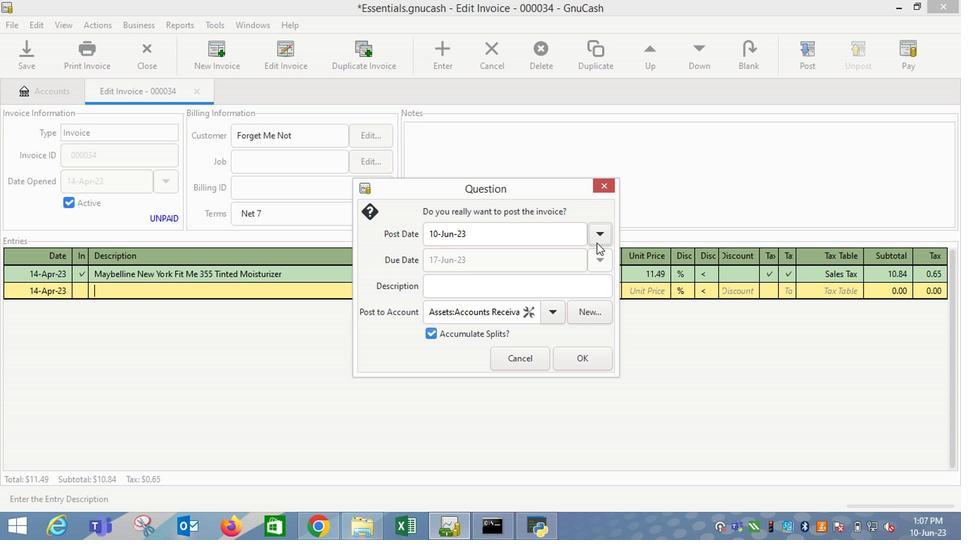 
Action: Mouse pressed left at (605, 236)
Screenshot: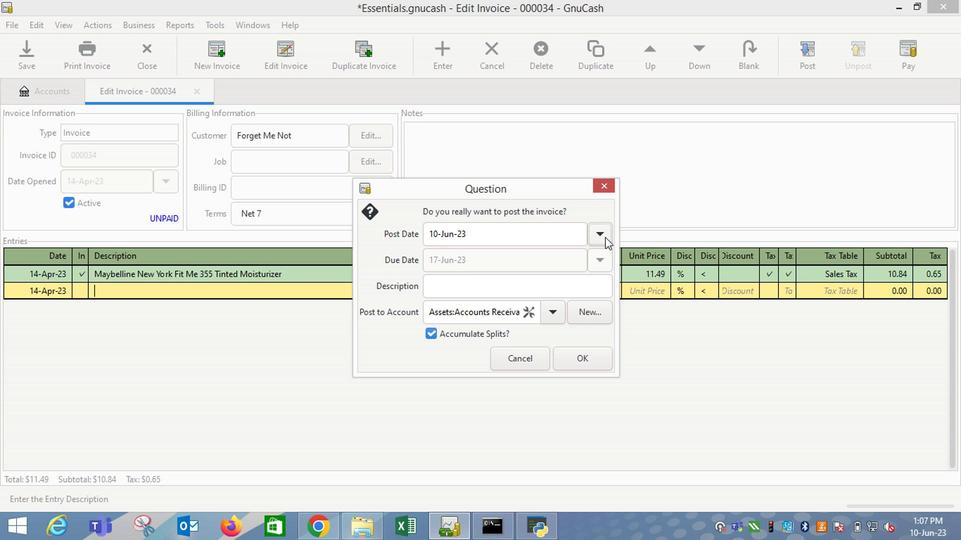 
Action: Mouse moved to (487, 252)
Screenshot: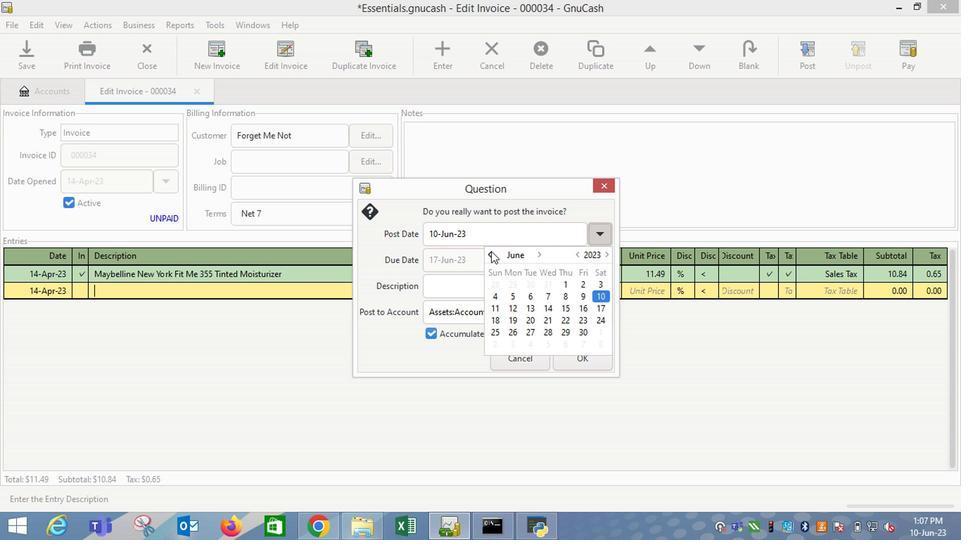 
Action: Mouse pressed left at (487, 252)
Screenshot: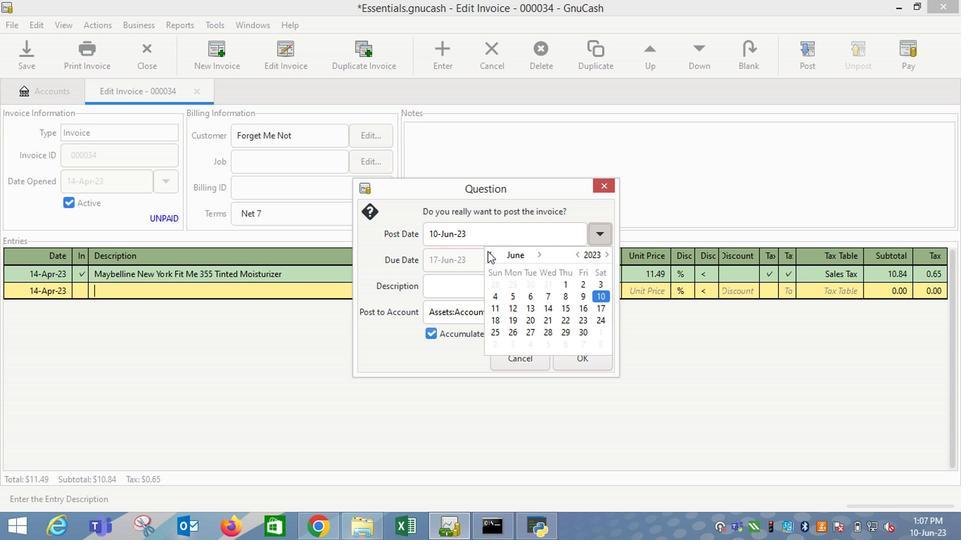 
Action: Mouse pressed left at (487, 252)
Screenshot: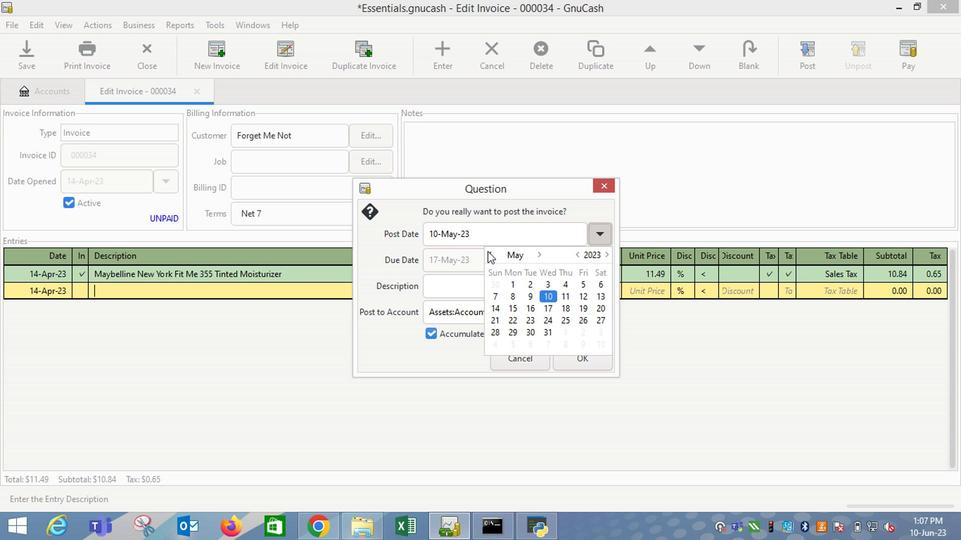 
Action: Mouse moved to (585, 307)
Screenshot: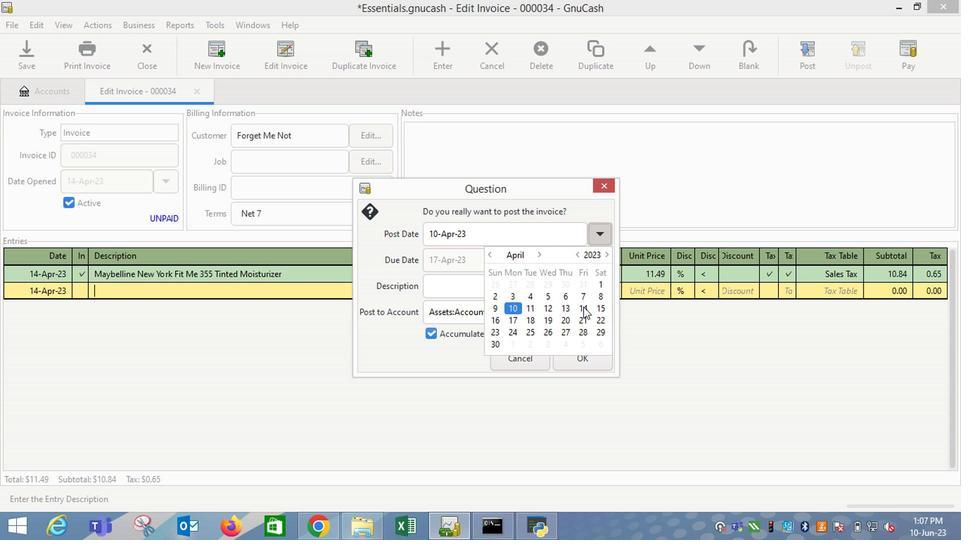 
Action: Mouse pressed left at (585, 307)
Screenshot: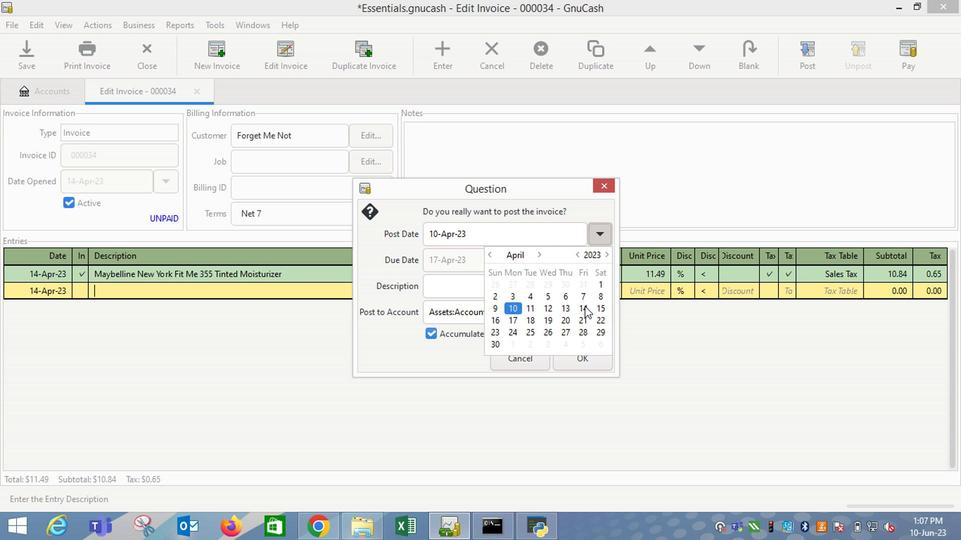 
Action: Mouse moved to (460, 288)
Screenshot: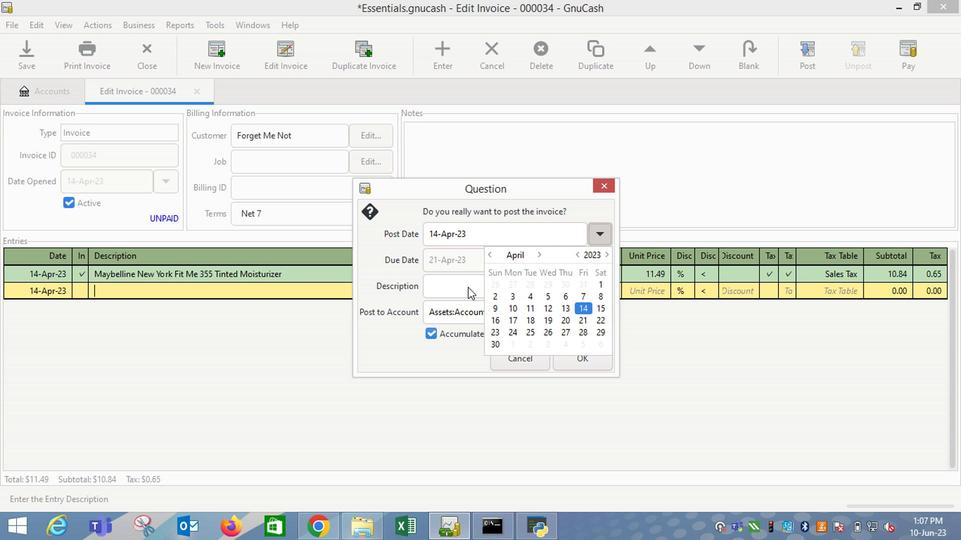 
Action: Mouse pressed left at (460, 288)
Screenshot: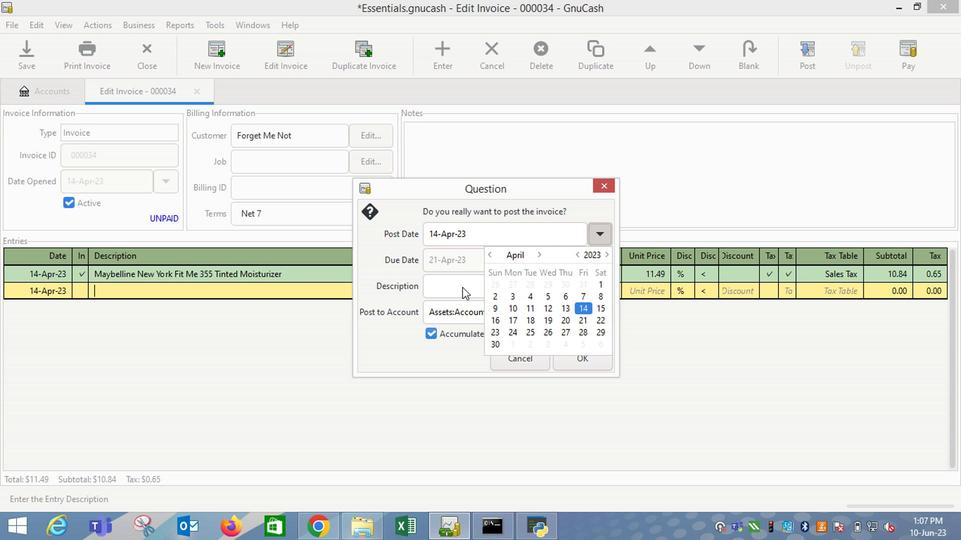 
Action: Mouse moved to (587, 361)
Screenshot: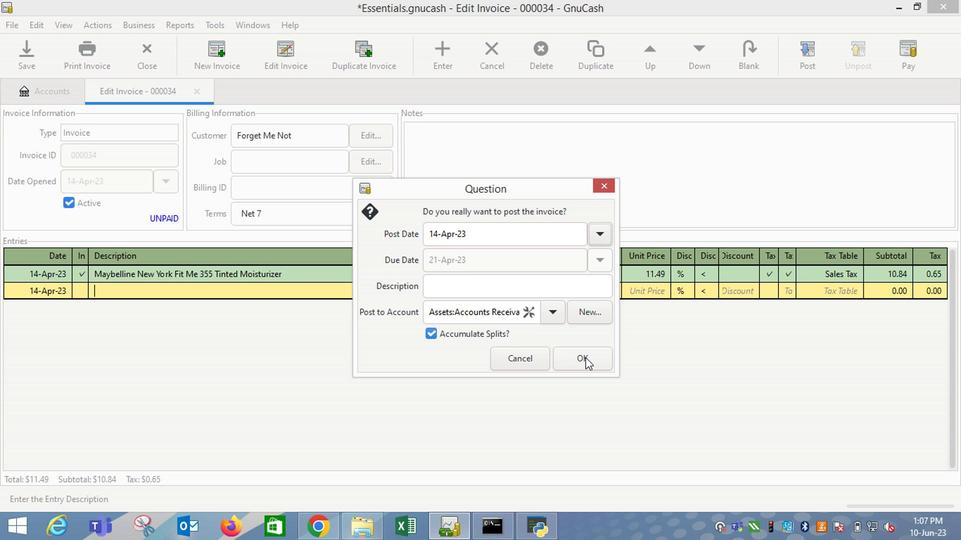 
Action: Mouse pressed left at (587, 361)
Screenshot: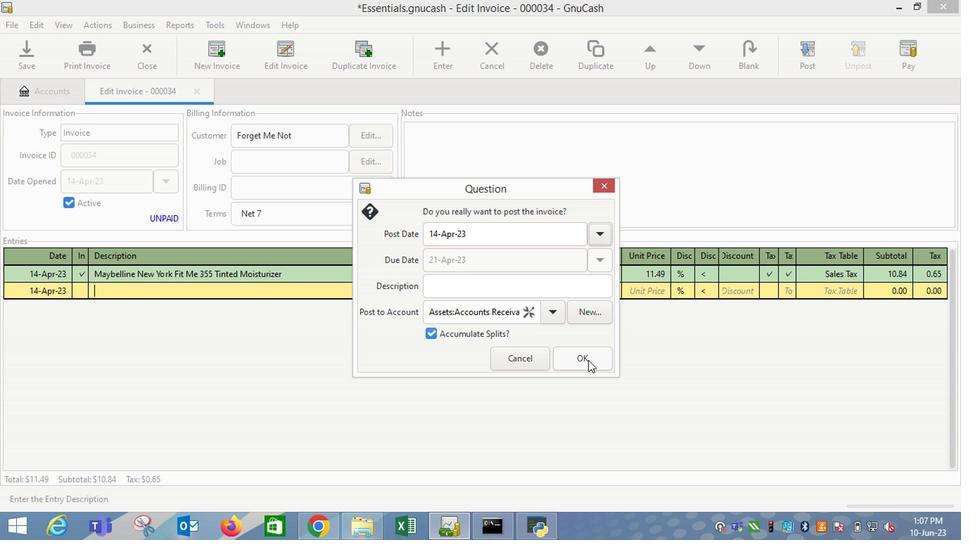 
Action: Mouse moved to (915, 55)
Screenshot: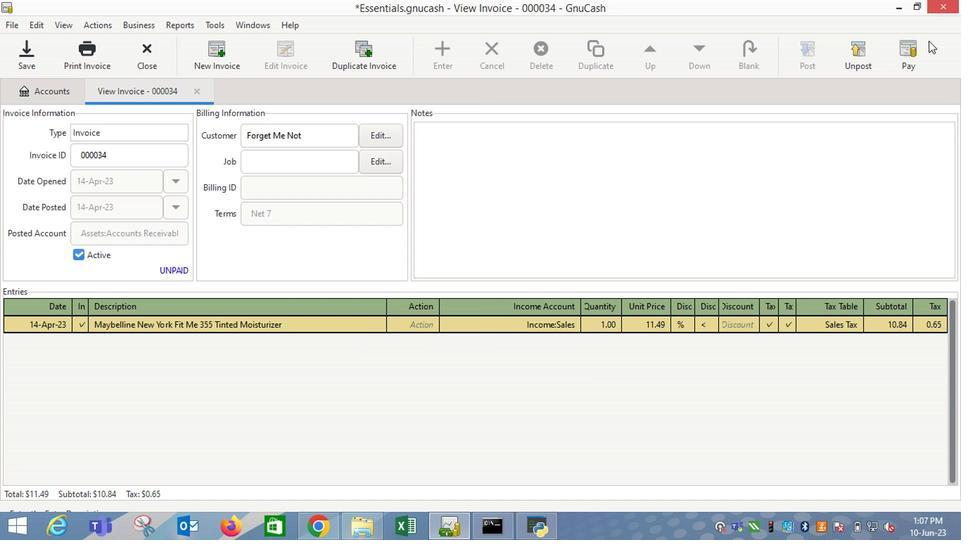 
Action: Mouse pressed left at (915, 55)
Screenshot: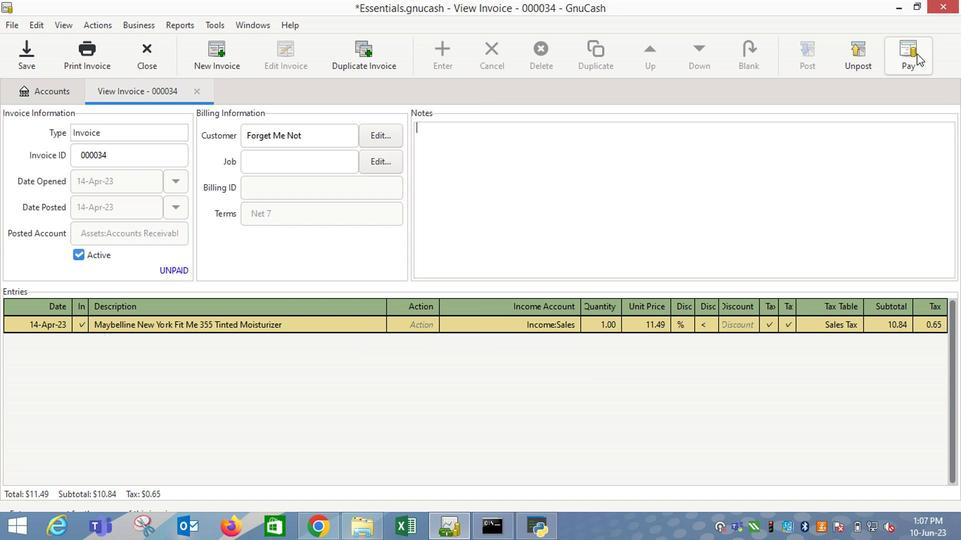 
Action: Mouse moved to (433, 277)
Screenshot: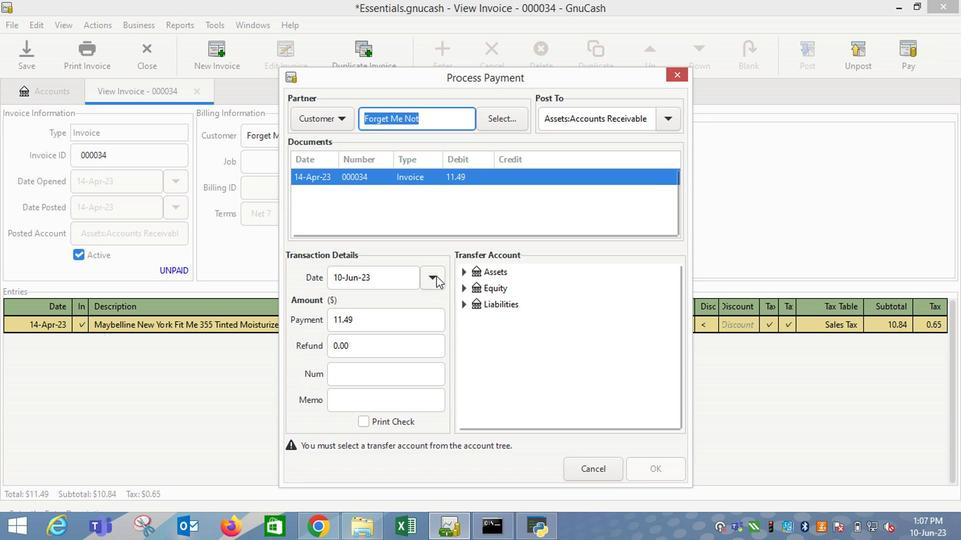 
Action: Mouse pressed left at (433, 277)
Screenshot: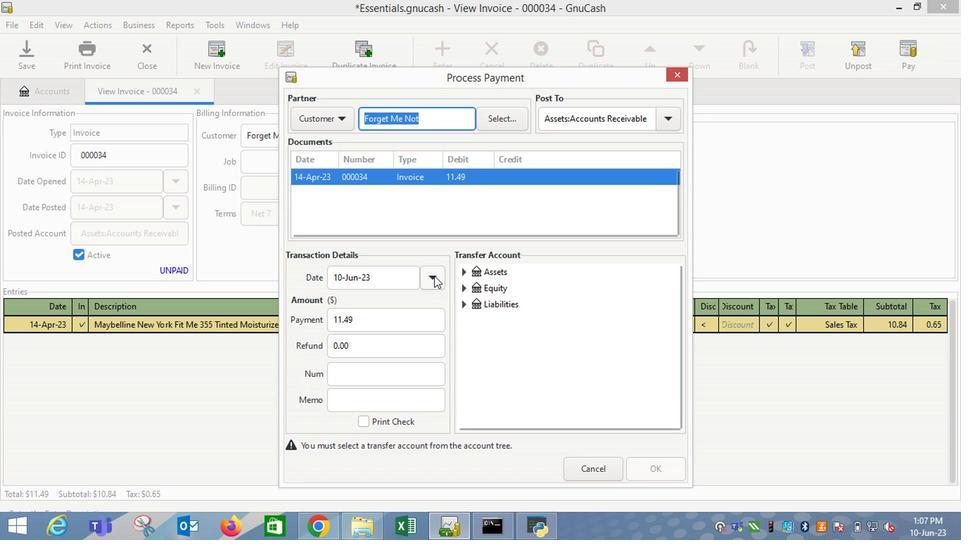 
Action: Mouse moved to (319, 297)
Screenshot: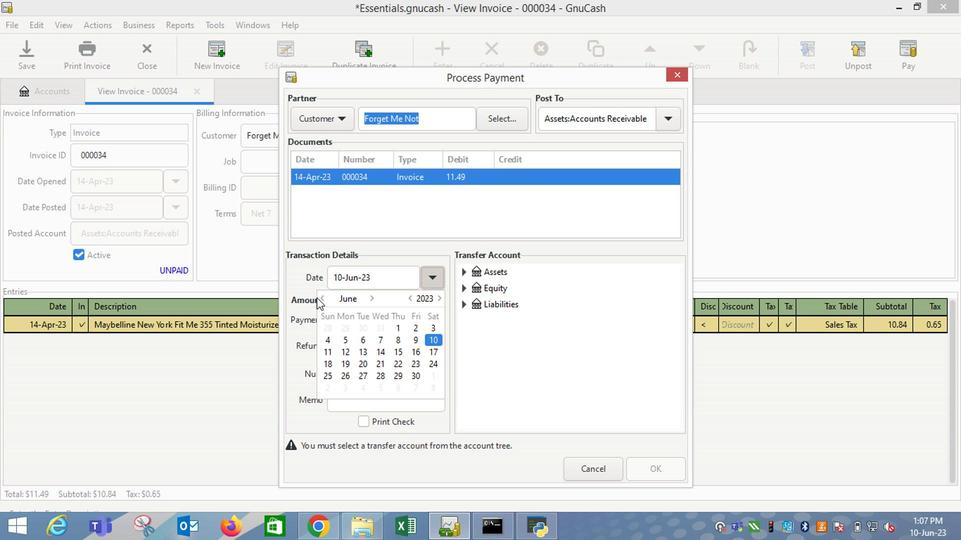 
Action: Mouse pressed left at (319, 297)
Screenshot: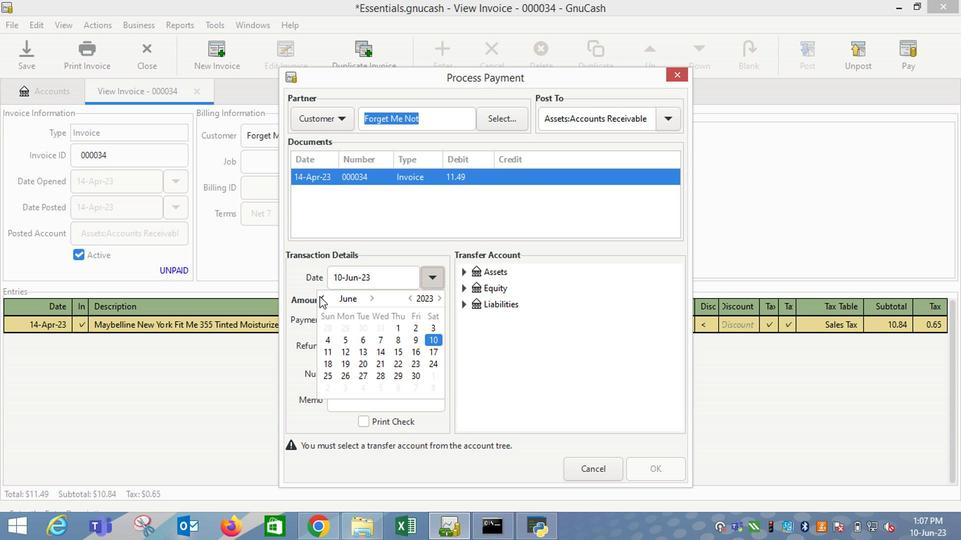 
Action: Mouse pressed left at (319, 297)
Screenshot: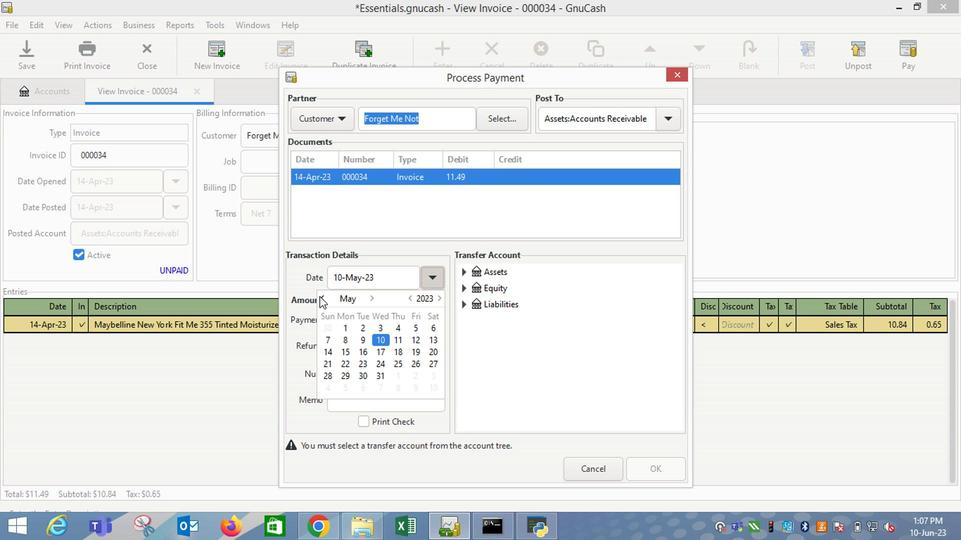 
Action: Mouse moved to (395, 366)
Screenshot: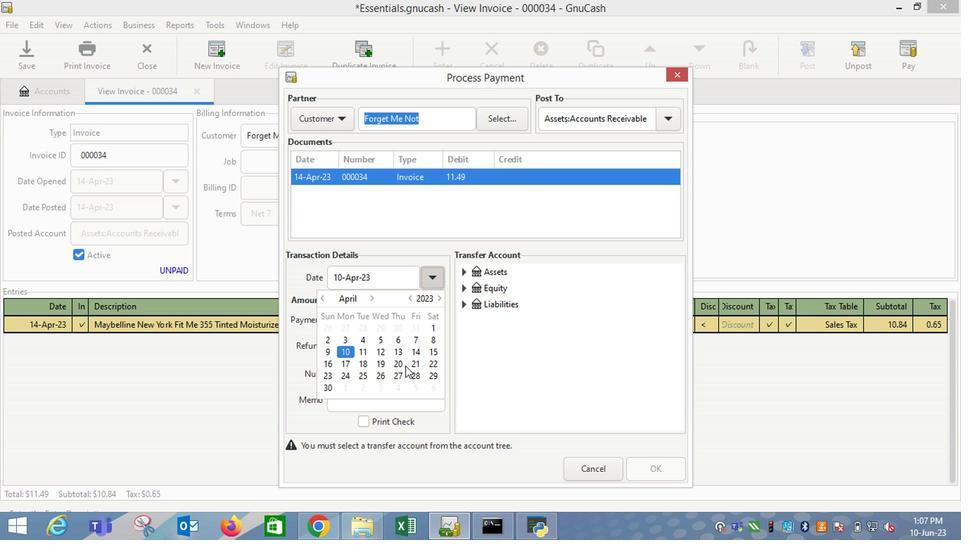 
Action: Mouse pressed left at (395, 366)
Screenshot: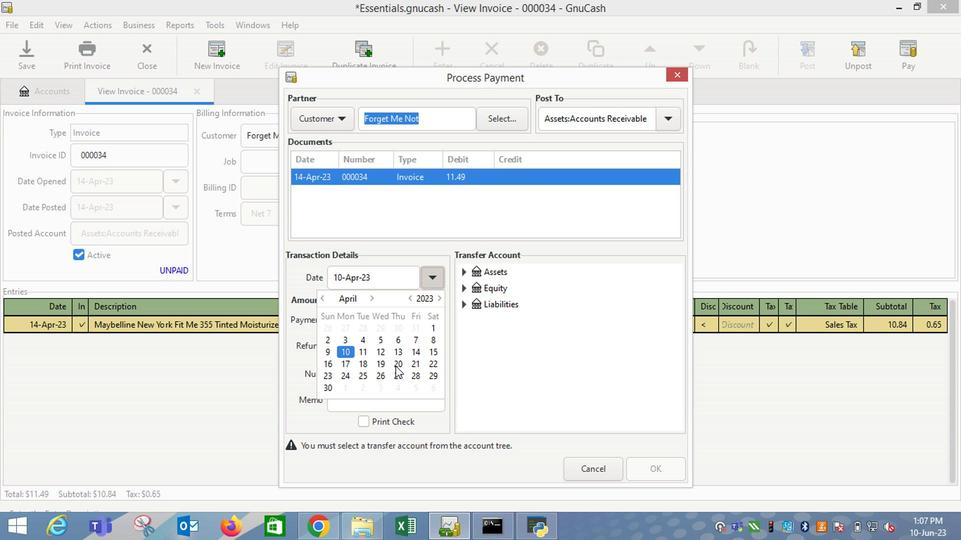 
Action: Mouse moved to (552, 342)
Screenshot: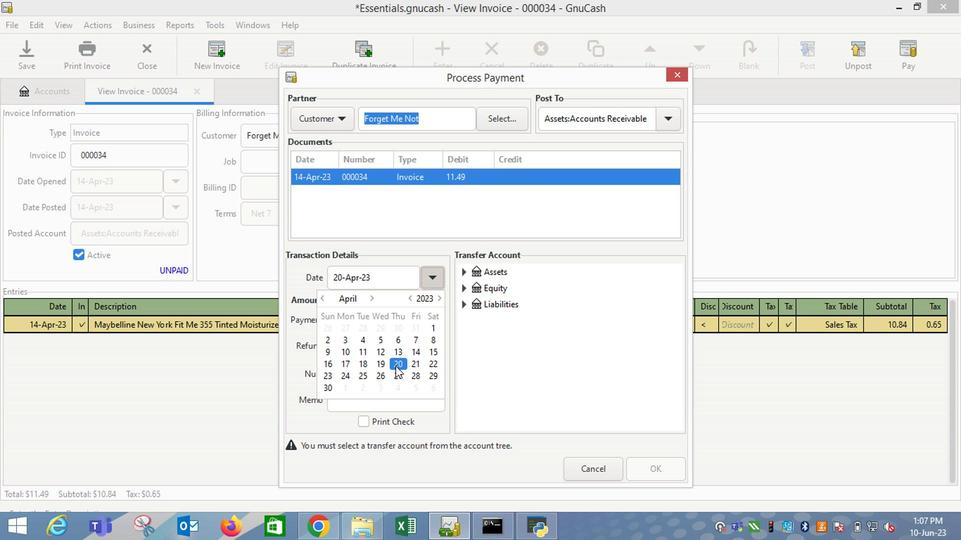 
Action: Mouse pressed left at (552, 342)
Screenshot: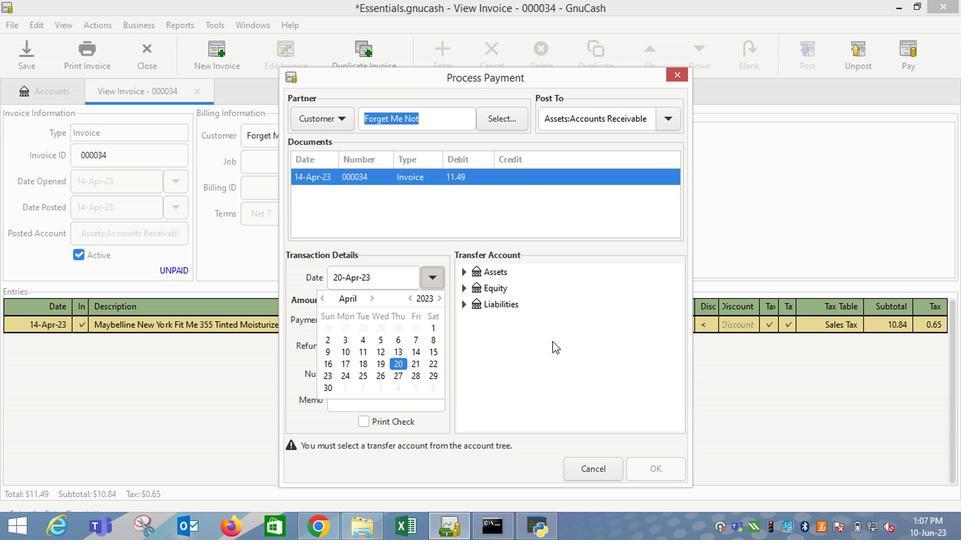 
Action: Mouse moved to (460, 275)
Screenshot: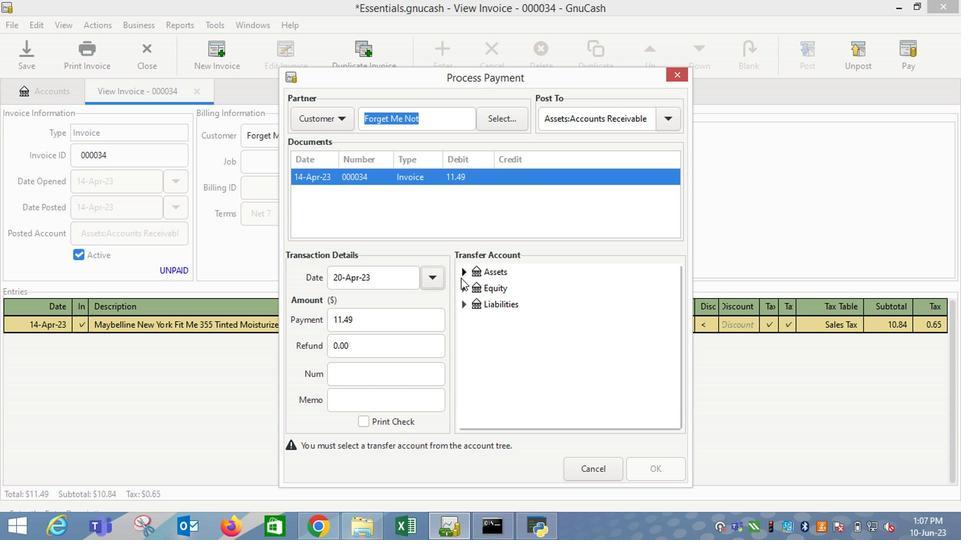 
Action: Mouse pressed left at (460, 275)
Screenshot: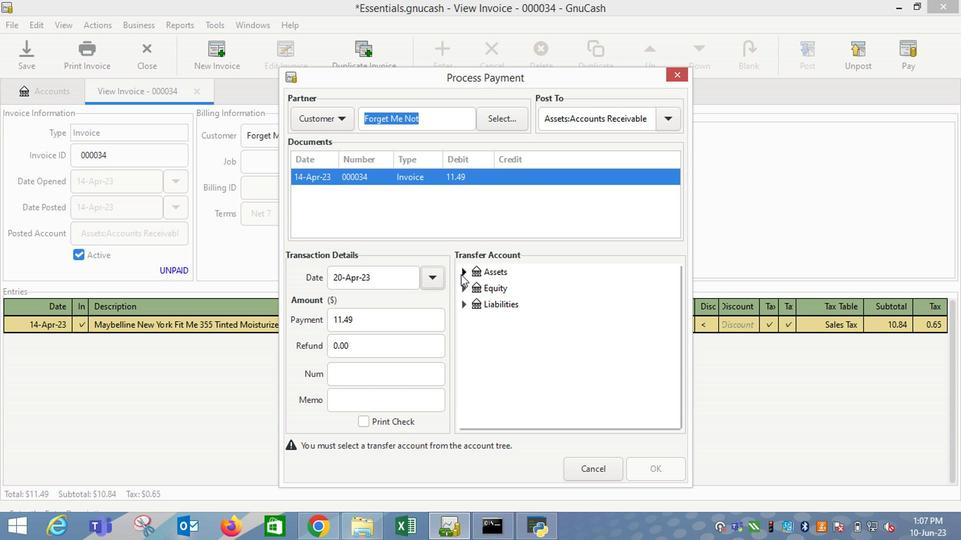 
Action: Mouse moved to (479, 292)
Screenshot: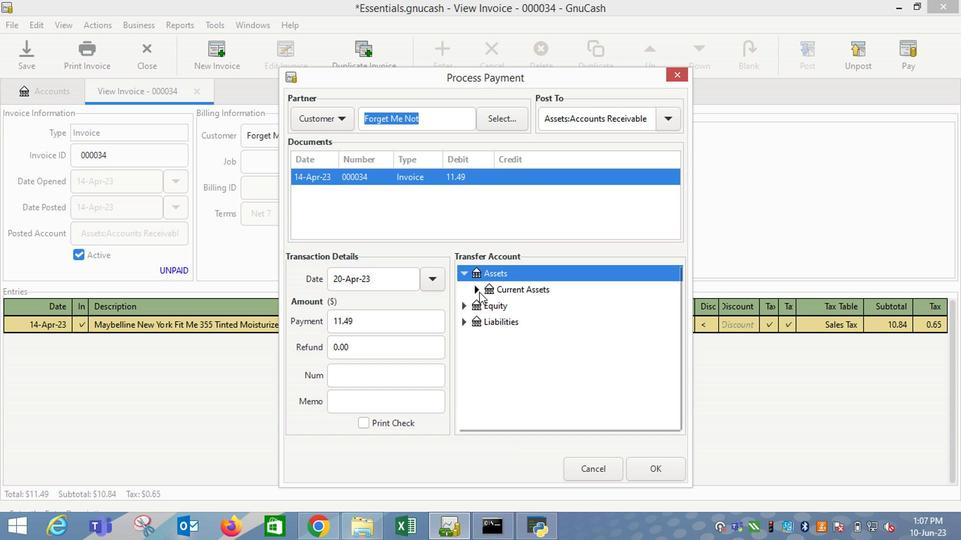 
Action: Mouse pressed left at (479, 292)
Screenshot: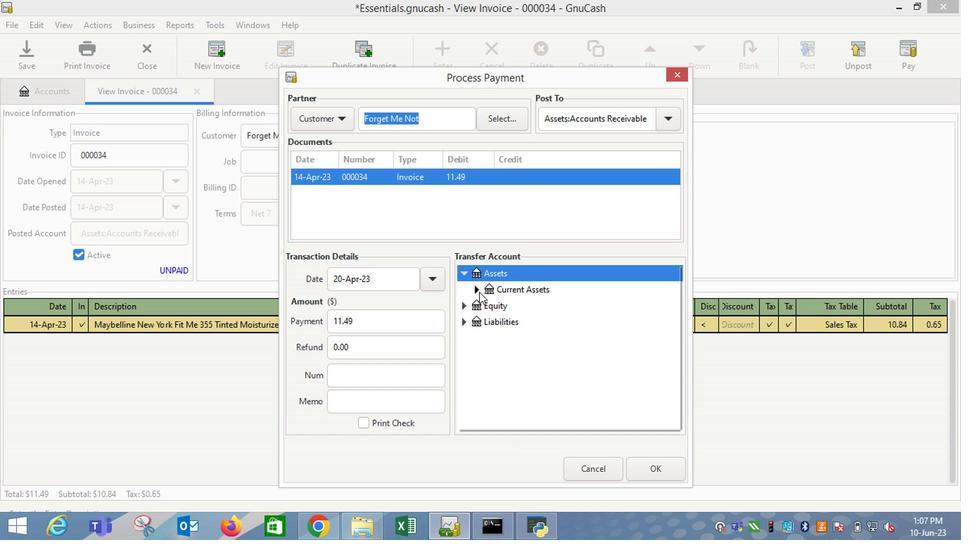 
Action: Mouse moved to (511, 302)
Screenshot: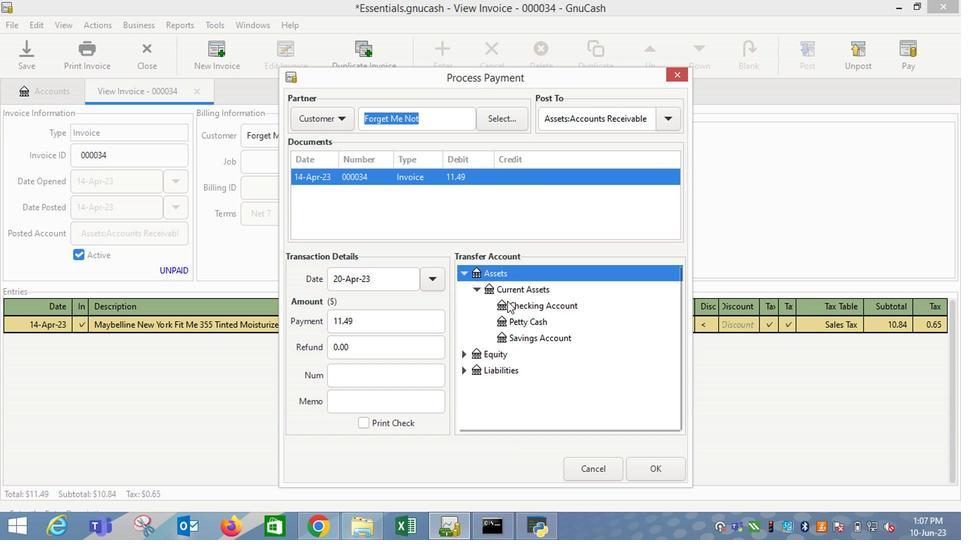 
Action: Mouse pressed left at (511, 302)
Screenshot: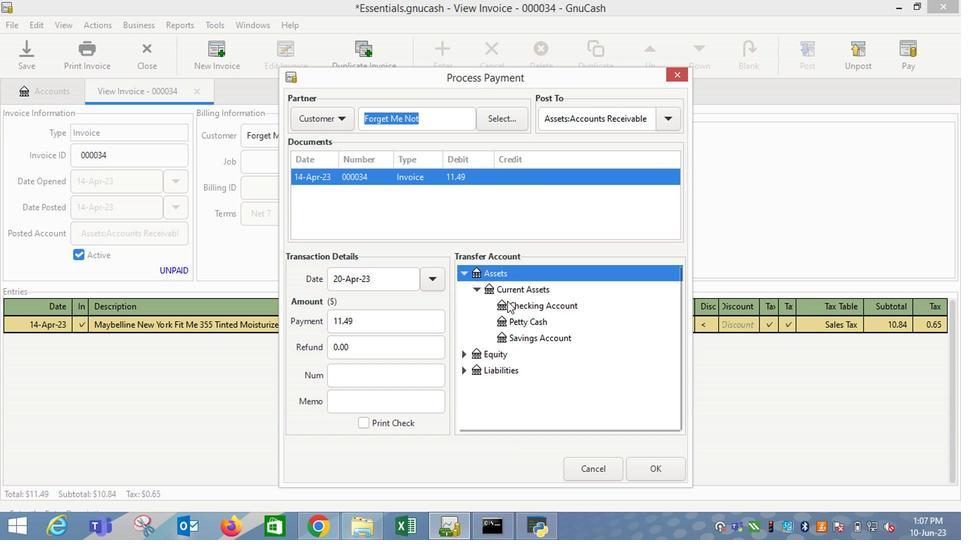 
Action: Mouse moved to (647, 464)
Screenshot: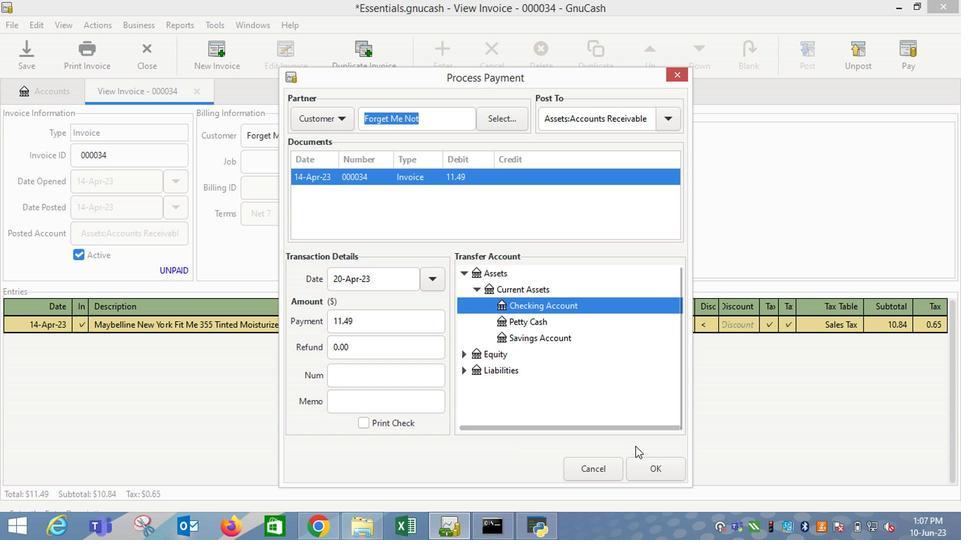 
Action: Mouse pressed left at (647, 464)
Screenshot: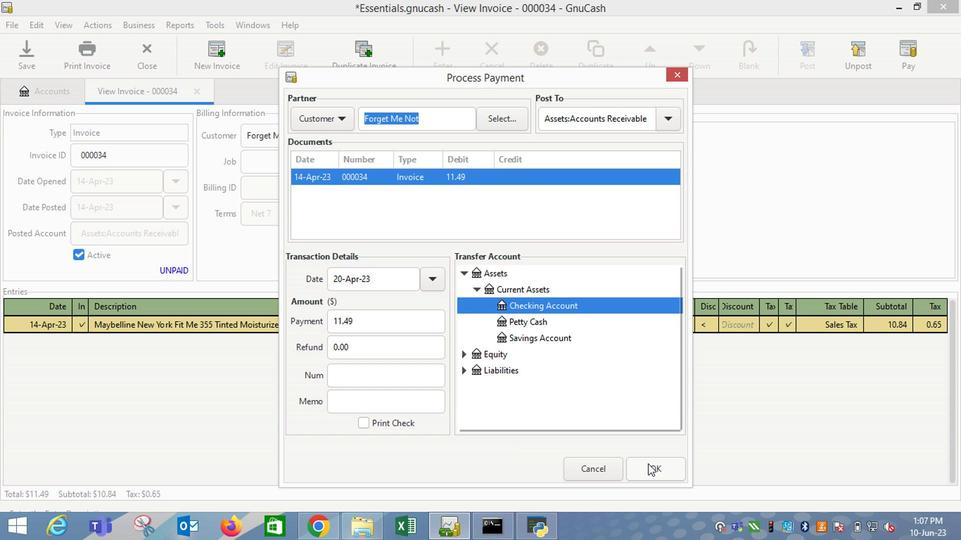 
Action: Mouse moved to (85, 50)
Screenshot: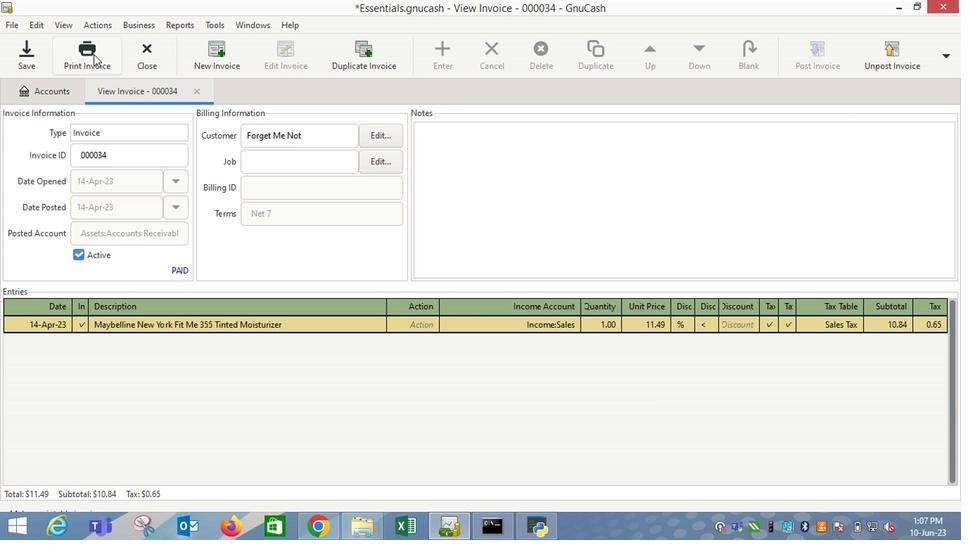 
Action: Mouse pressed left at (85, 50)
Screenshot: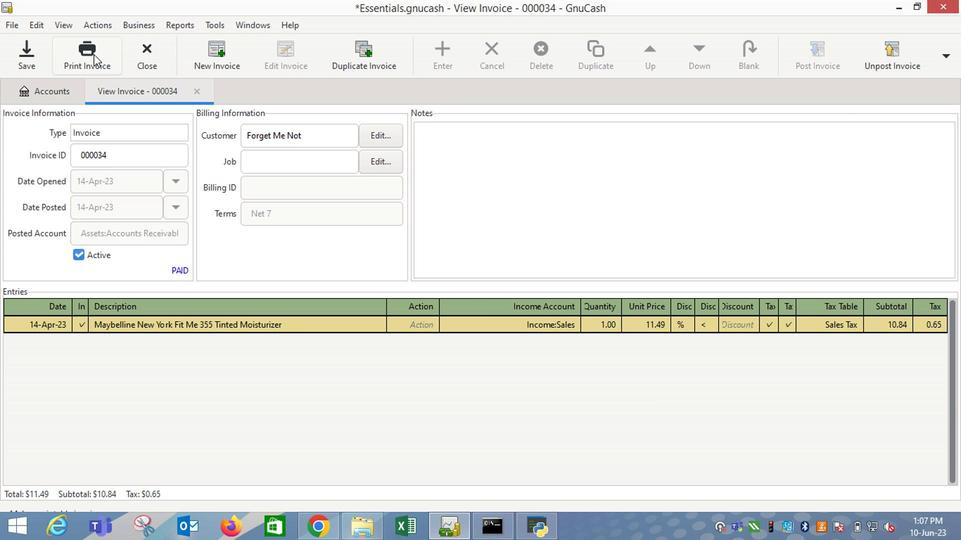 
Action: Mouse moved to (660, 63)
Screenshot: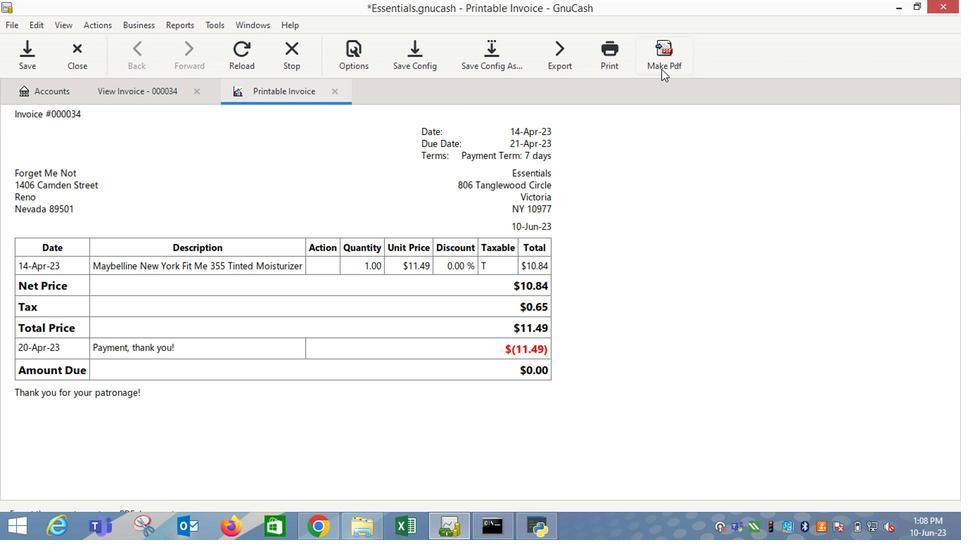 
Action: Mouse pressed left at (660, 63)
Screenshot: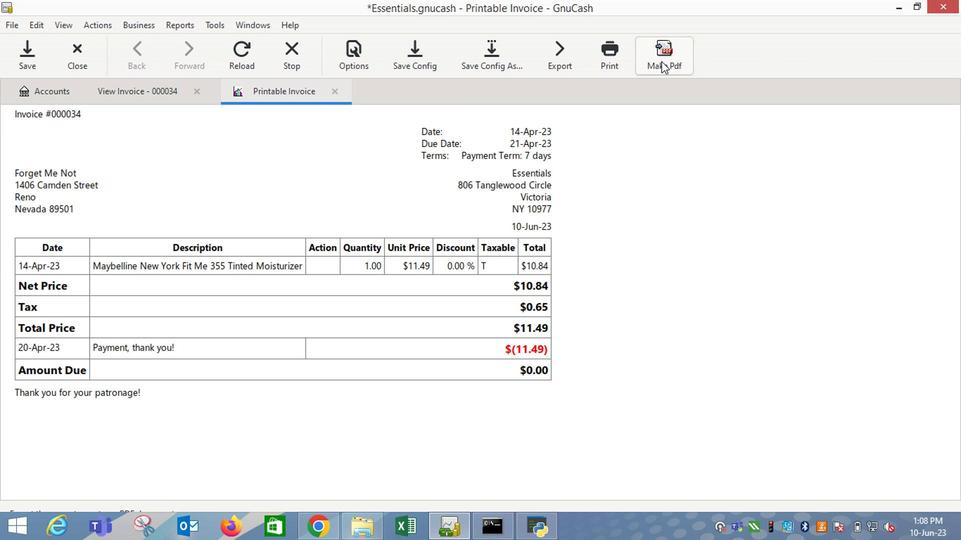 
Action: Mouse moved to (681, 459)
Screenshot: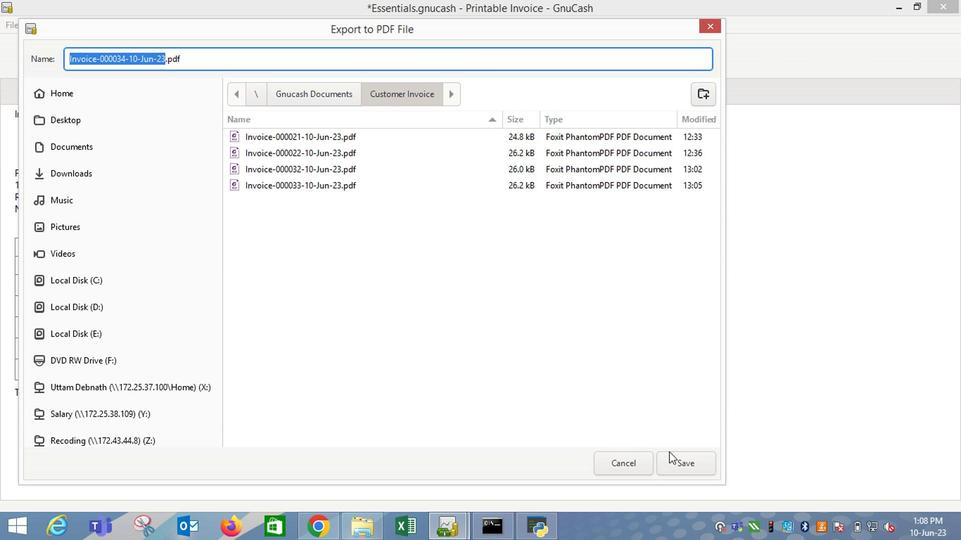 
Action: Mouse pressed left at (681, 459)
Screenshot: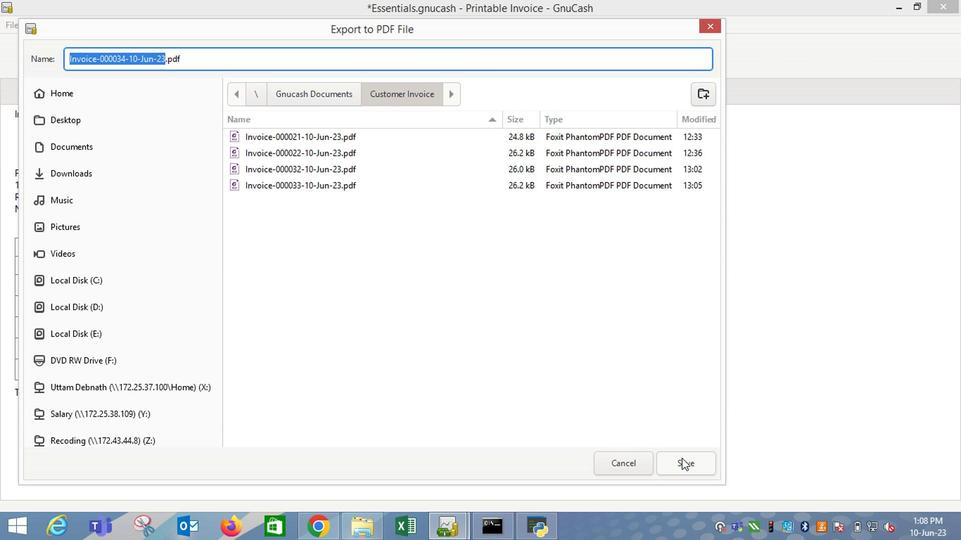 
Action: Mouse moved to (486, 315)
Screenshot: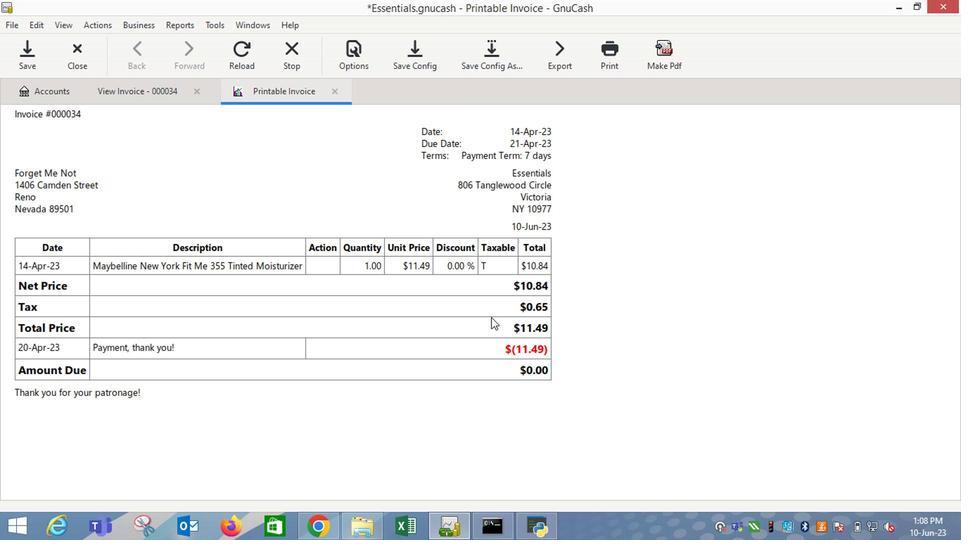 
